 Task: Check the sale-to-list ratio of family room in the last 1 year.
Action: Mouse moved to (830, 180)
Screenshot: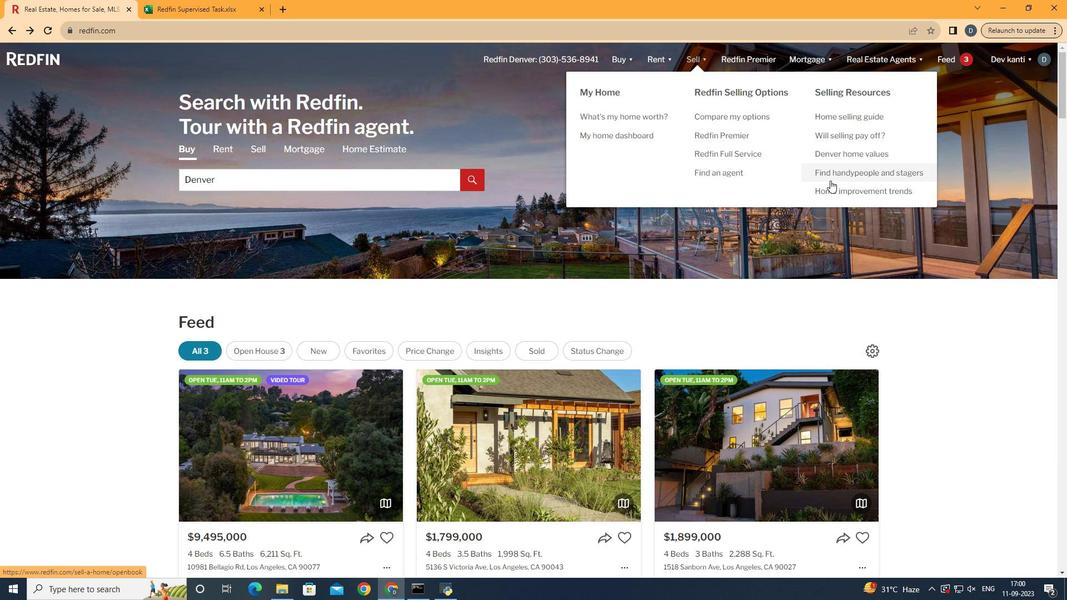 
Action: Mouse pressed left at (830, 180)
Screenshot: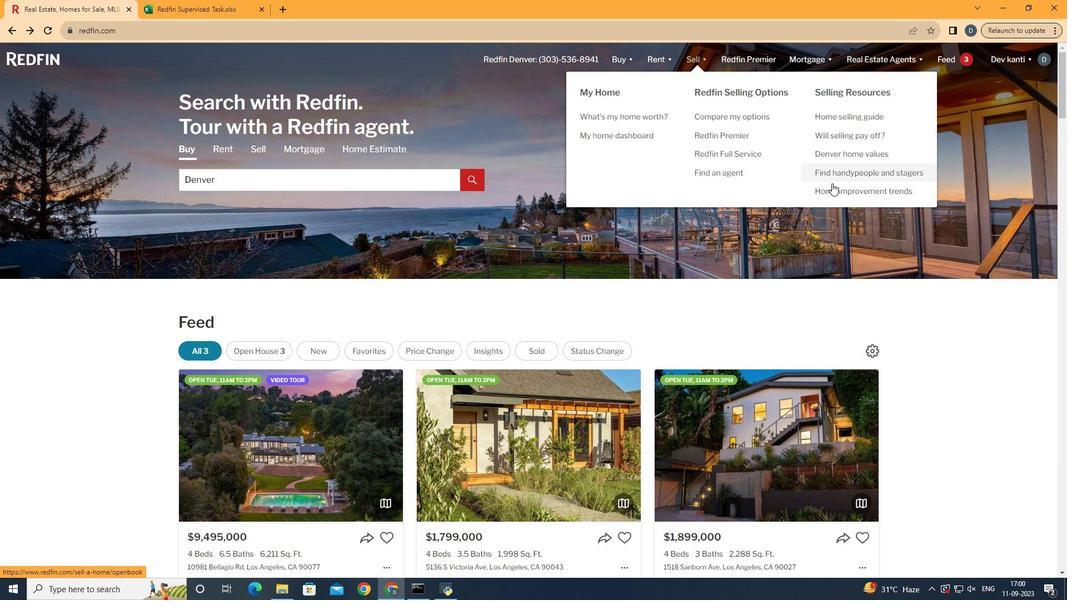 
Action: Mouse moved to (832, 186)
Screenshot: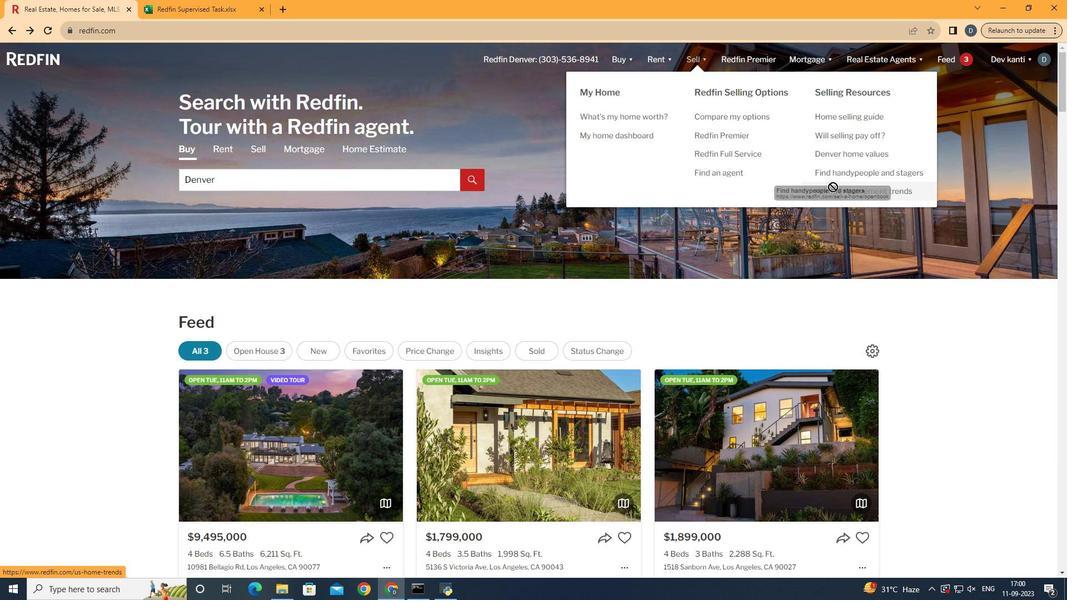 
Action: Mouse pressed left at (832, 186)
Screenshot: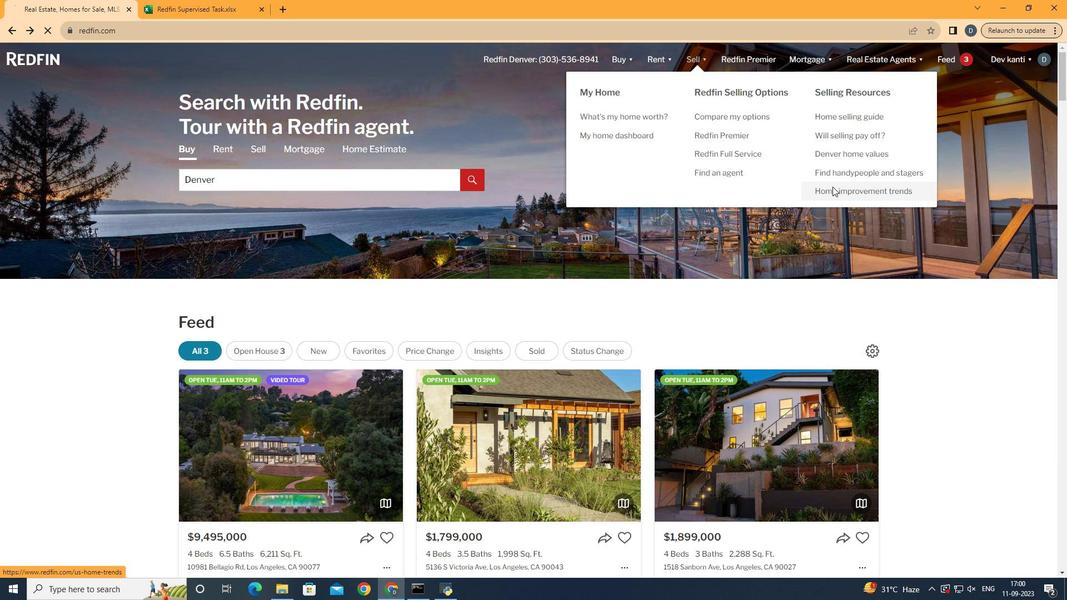 
Action: Mouse moved to (273, 210)
Screenshot: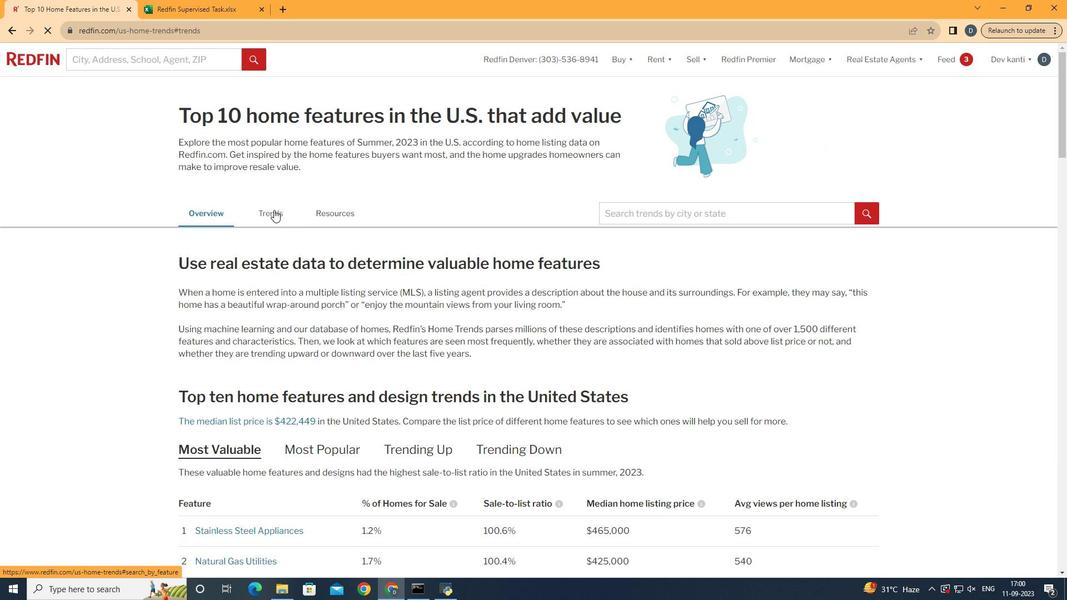 
Action: Mouse pressed left at (273, 210)
Screenshot: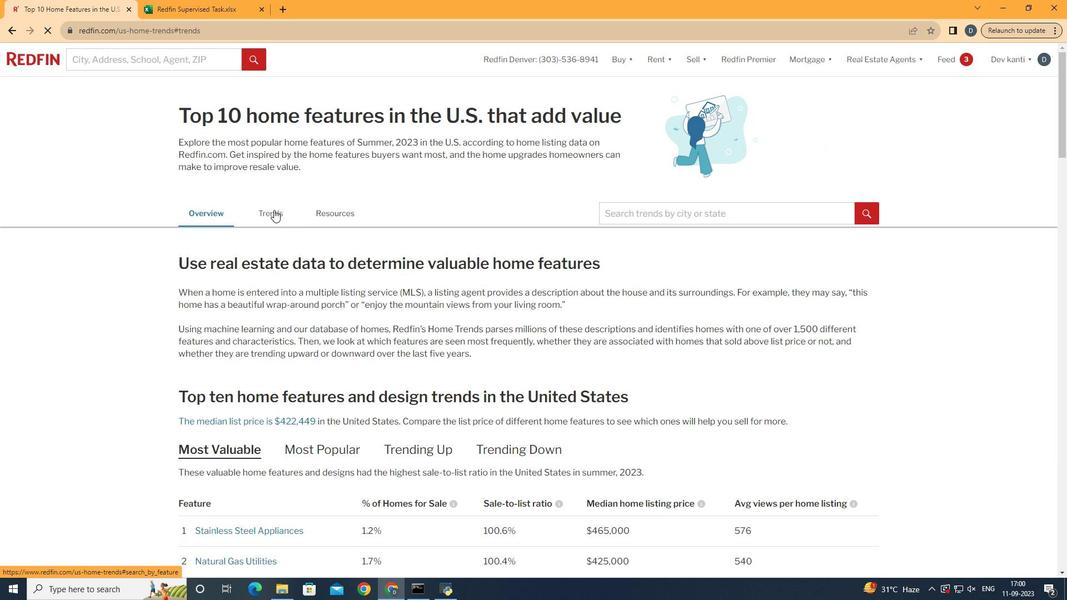 
Action: Mouse moved to (382, 298)
Screenshot: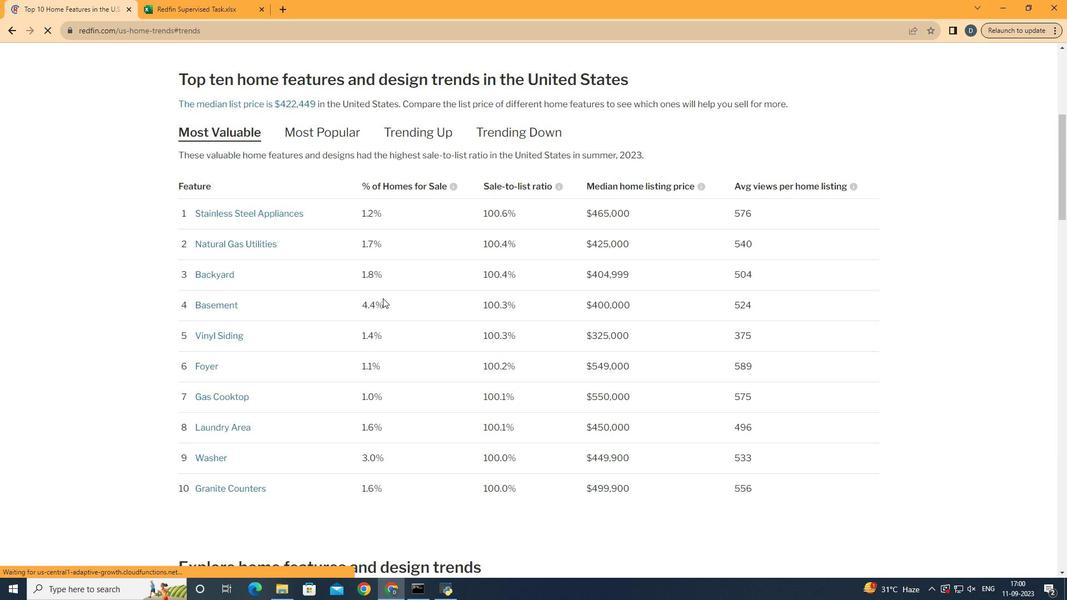 
Action: Mouse scrolled (382, 297) with delta (0, 0)
Screenshot: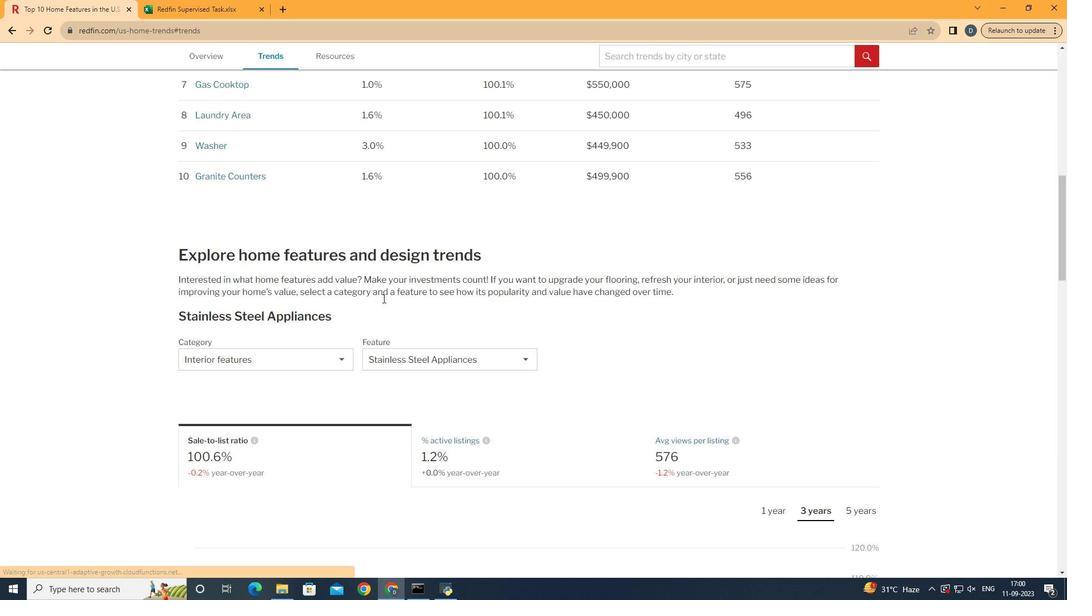 
Action: Mouse scrolled (382, 297) with delta (0, 0)
Screenshot: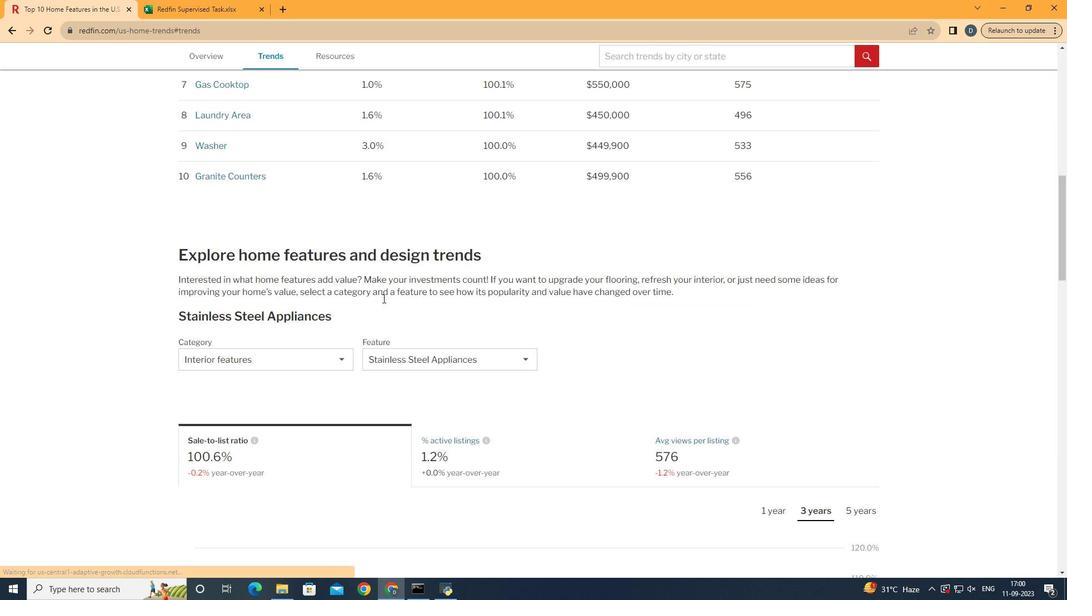 
Action: Mouse scrolled (382, 297) with delta (0, 0)
Screenshot: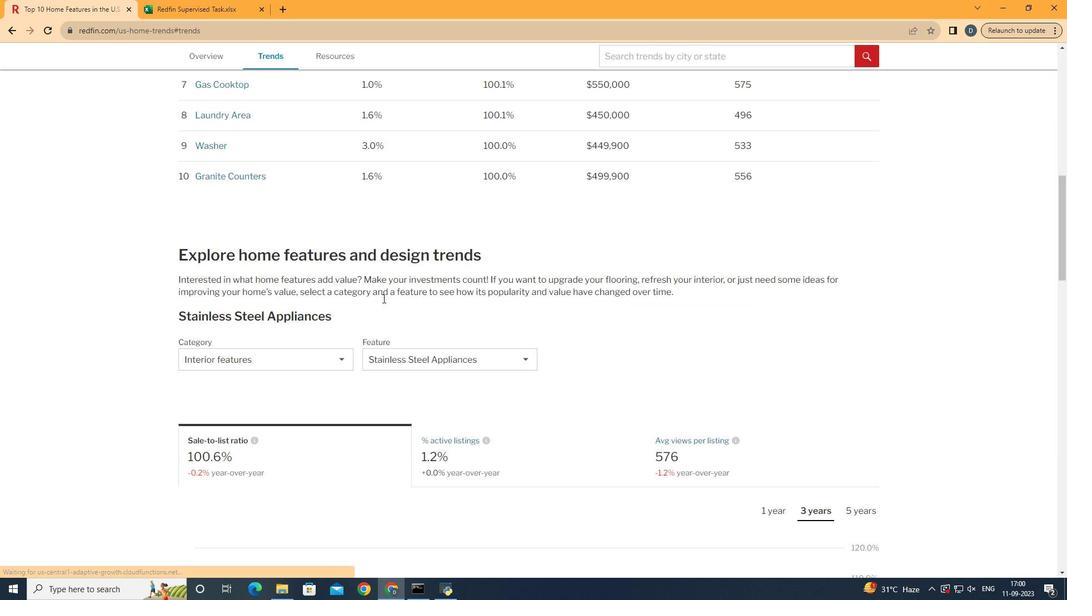
Action: Mouse scrolled (382, 297) with delta (0, 0)
Screenshot: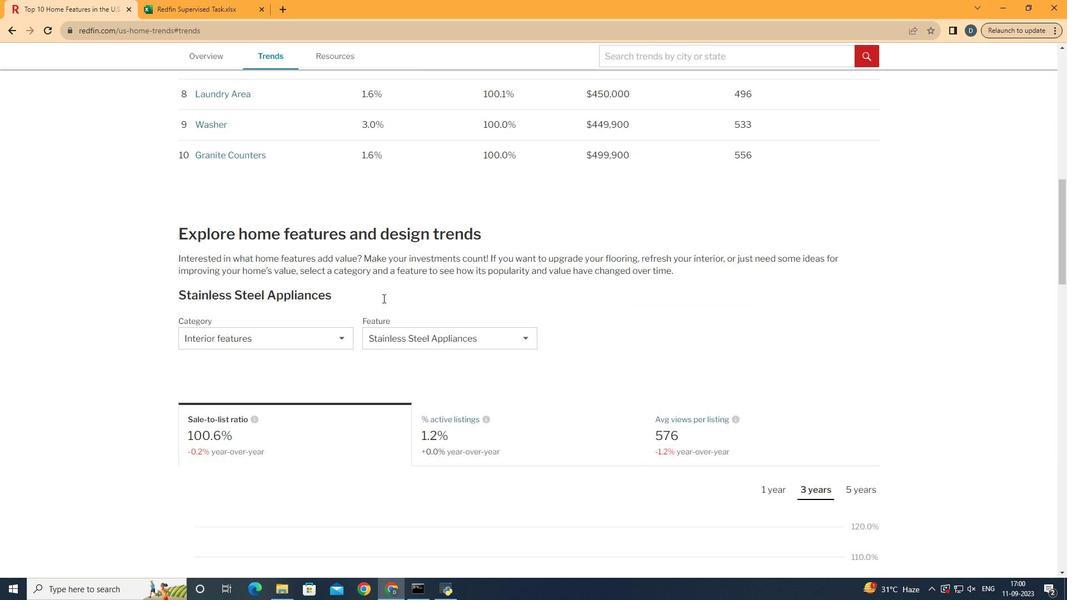 
Action: Mouse scrolled (382, 297) with delta (0, 0)
Screenshot: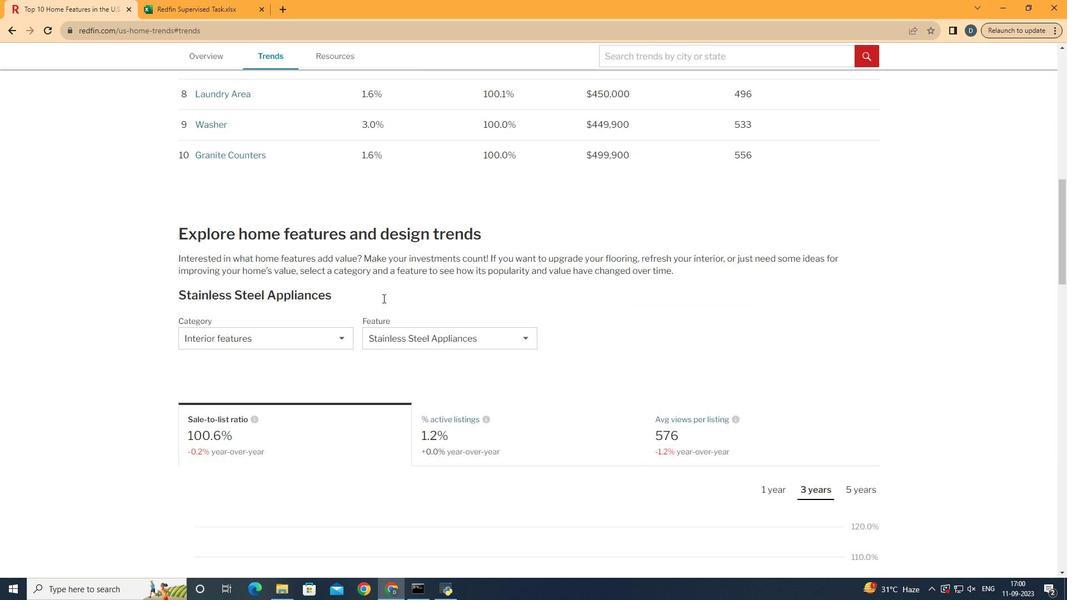 
Action: Mouse scrolled (382, 297) with delta (0, 0)
Screenshot: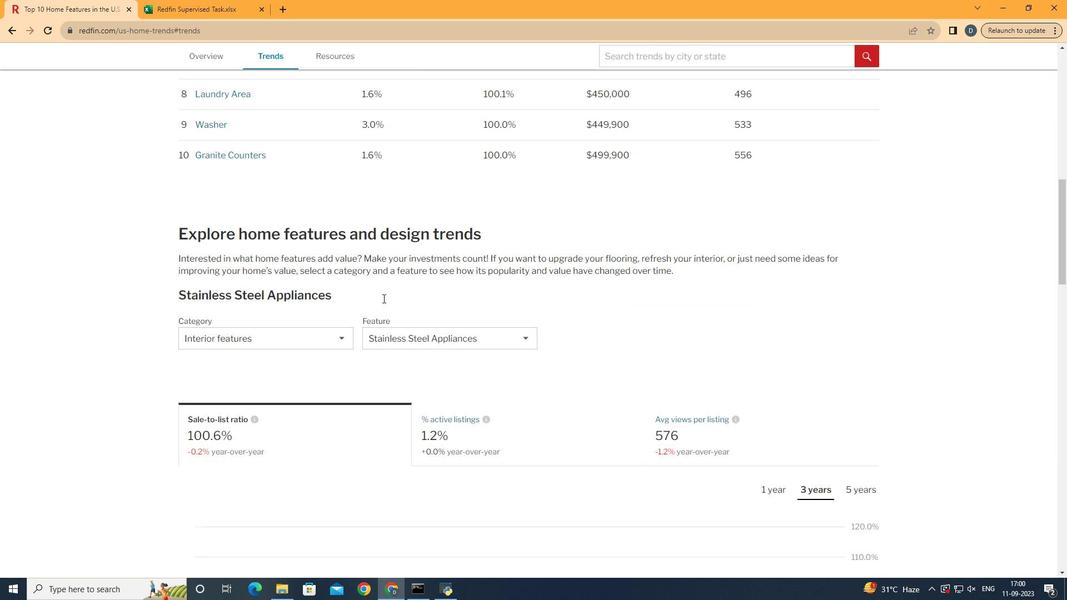 
Action: Mouse scrolled (382, 297) with delta (0, 0)
Screenshot: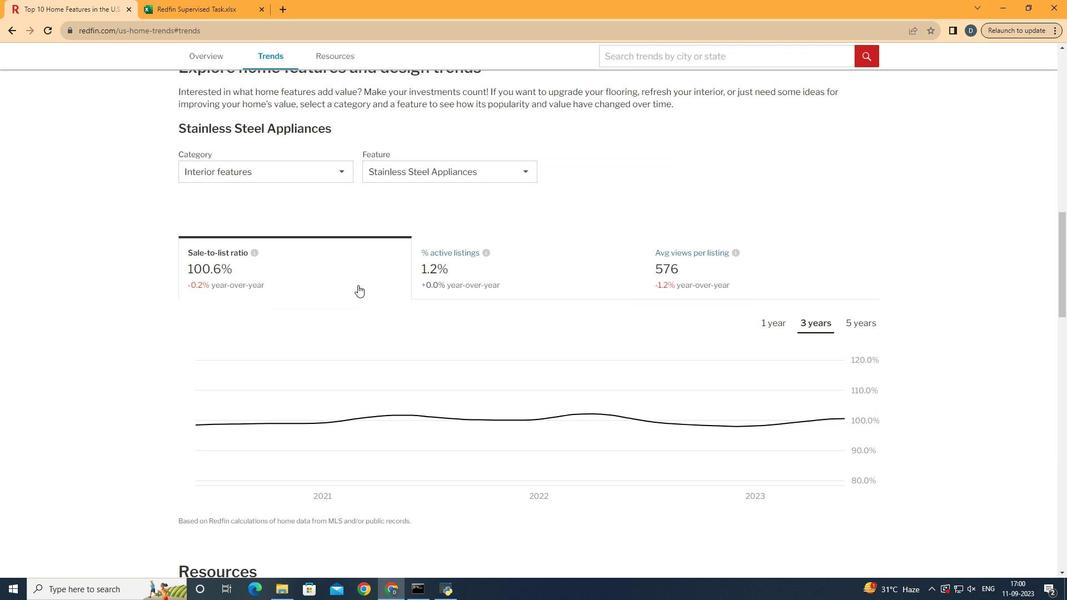 
Action: Mouse scrolled (382, 297) with delta (0, 0)
Screenshot: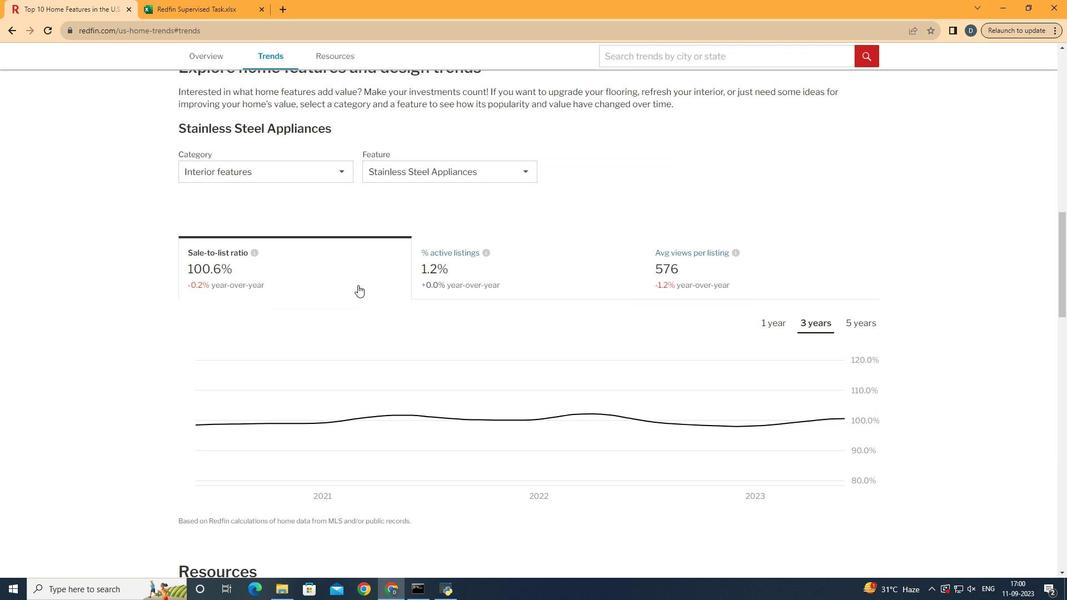 
Action: Mouse scrolled (382, 297) with delta (0, 0)
Screenshot: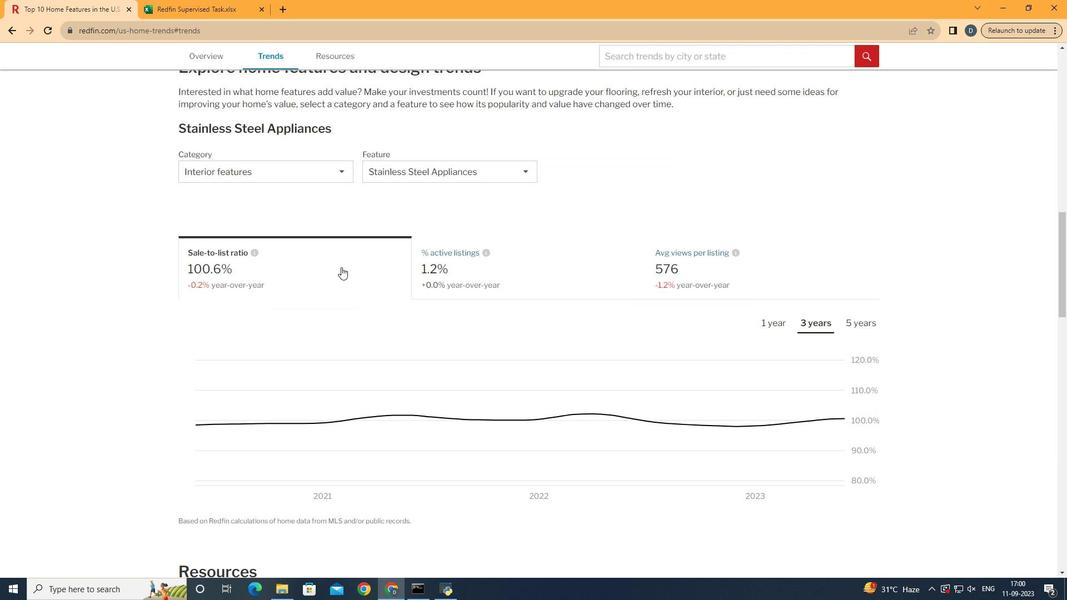 
Action: Mouse moved to (324, 173)
Screenshot: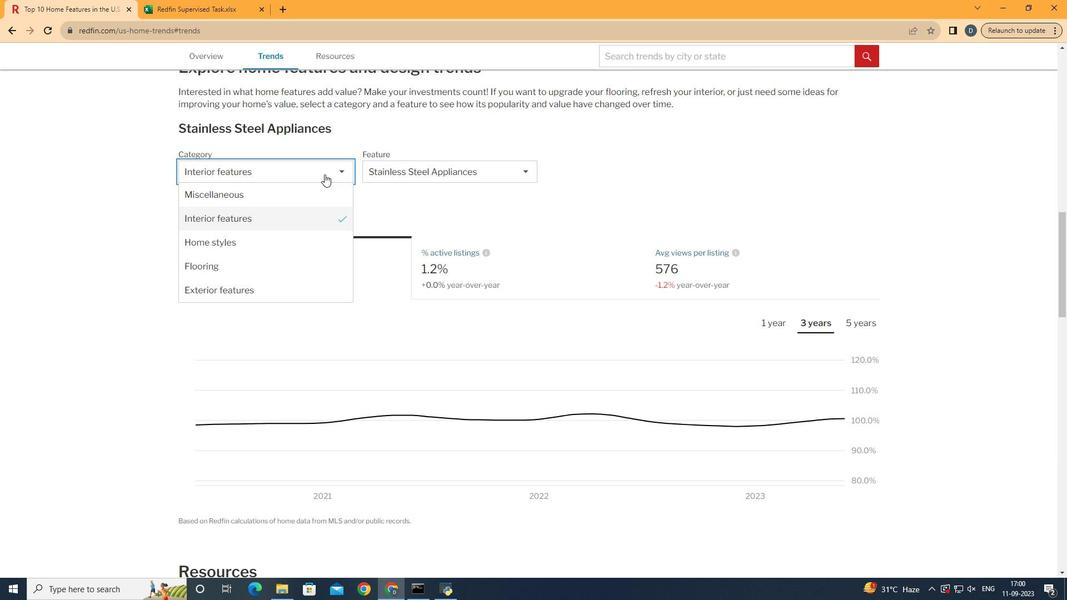 
Action: Mouse pressed left at (324, 173)
Screenshot: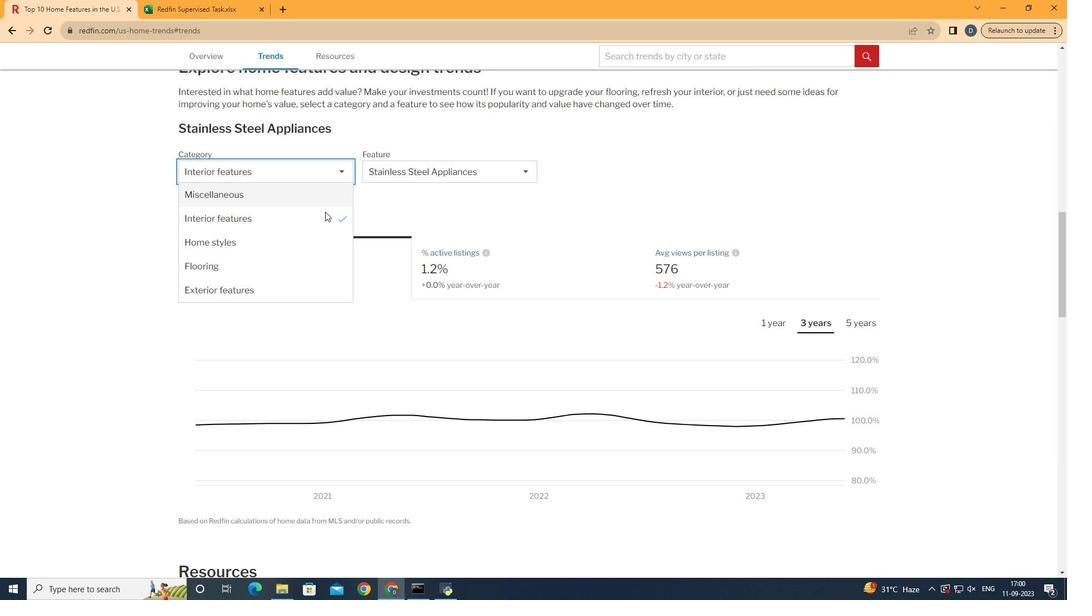 
Action: Mouse moved to (329, 221)
Screenshot: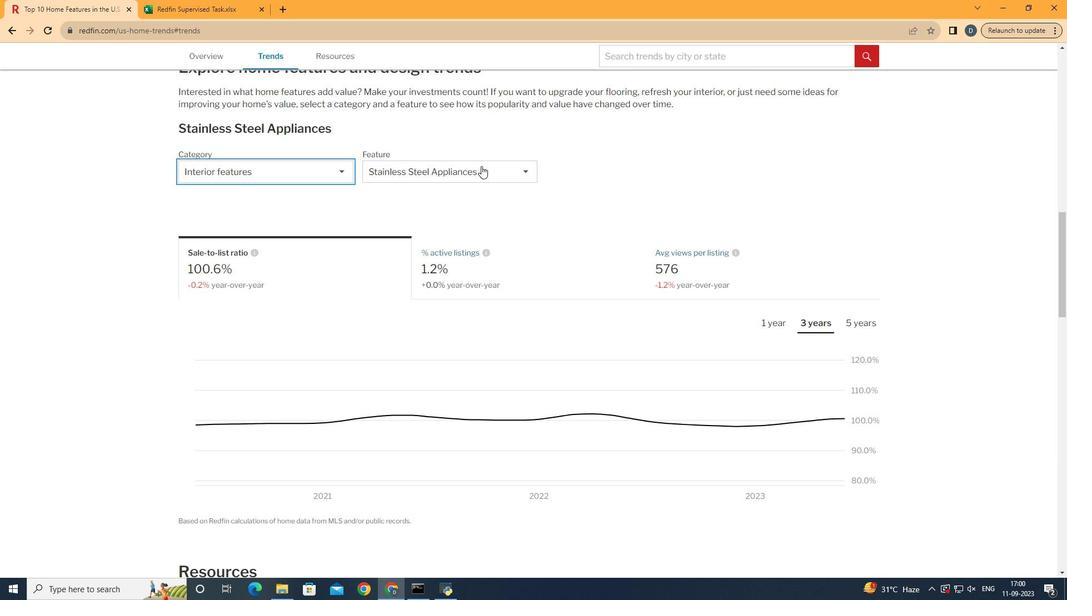 
Action: Mouse pressed left at (329, 221)
Screenshot: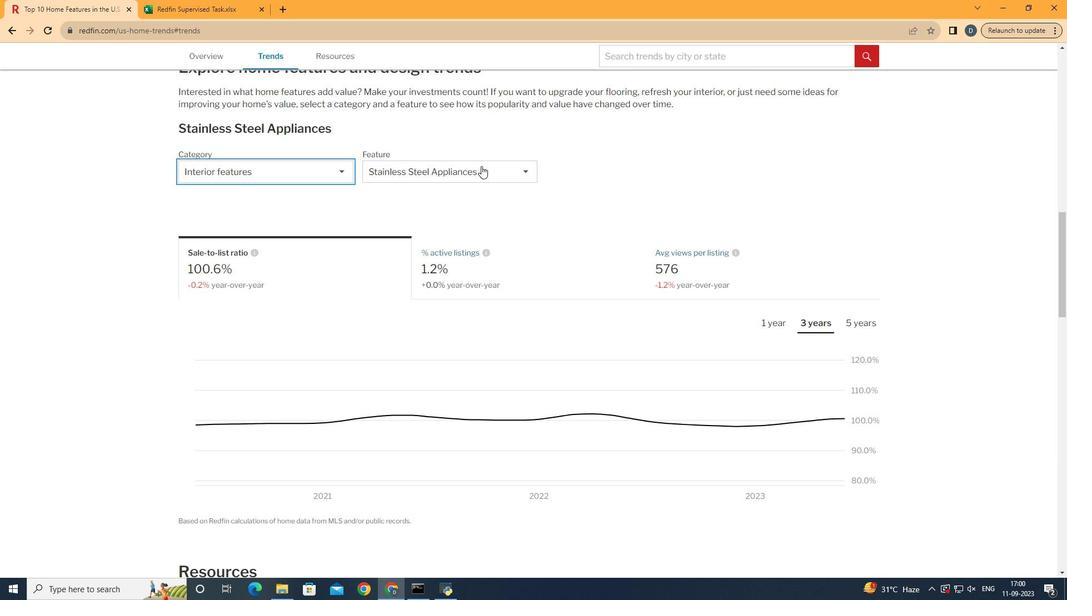 
Action: Mouse moved to (486, 169)
Screenshot: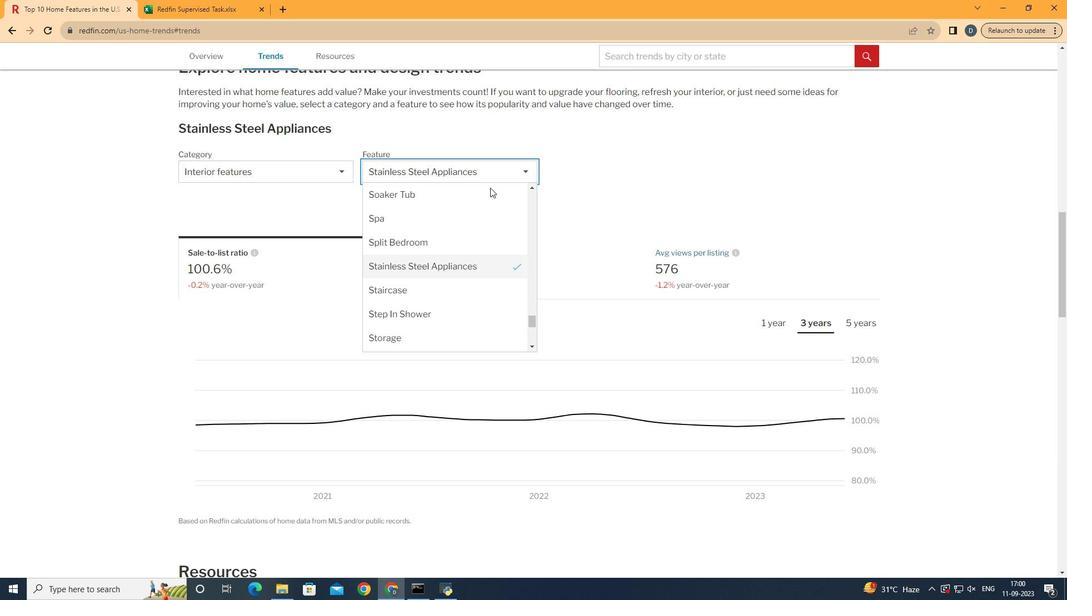
Action: Mouse pressed left at (486, 169)
Screenshot: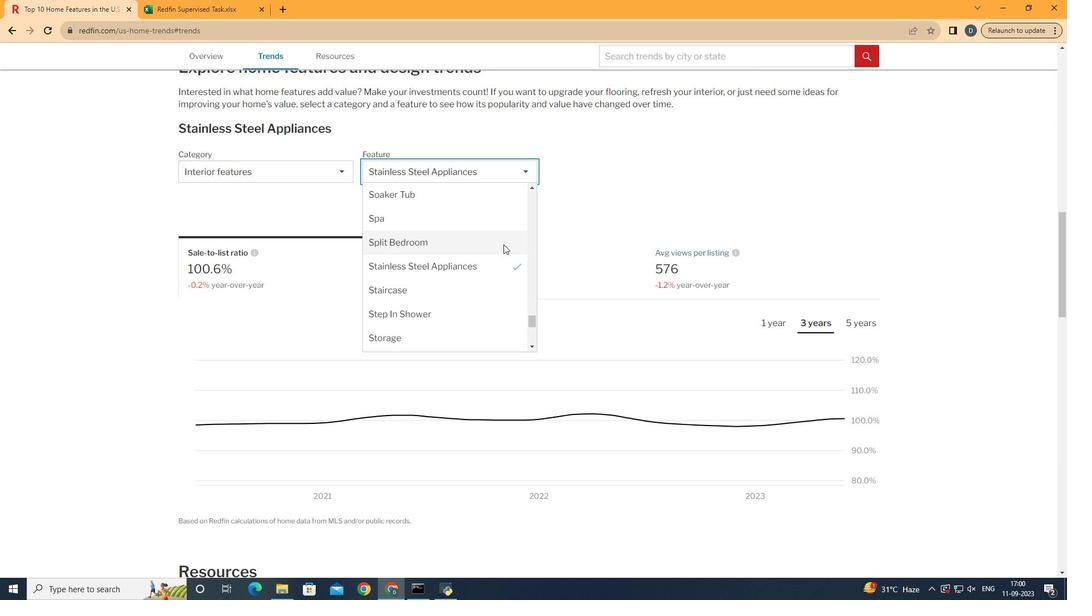 
Action: Mouse moved to (505, 246)
Screenshot: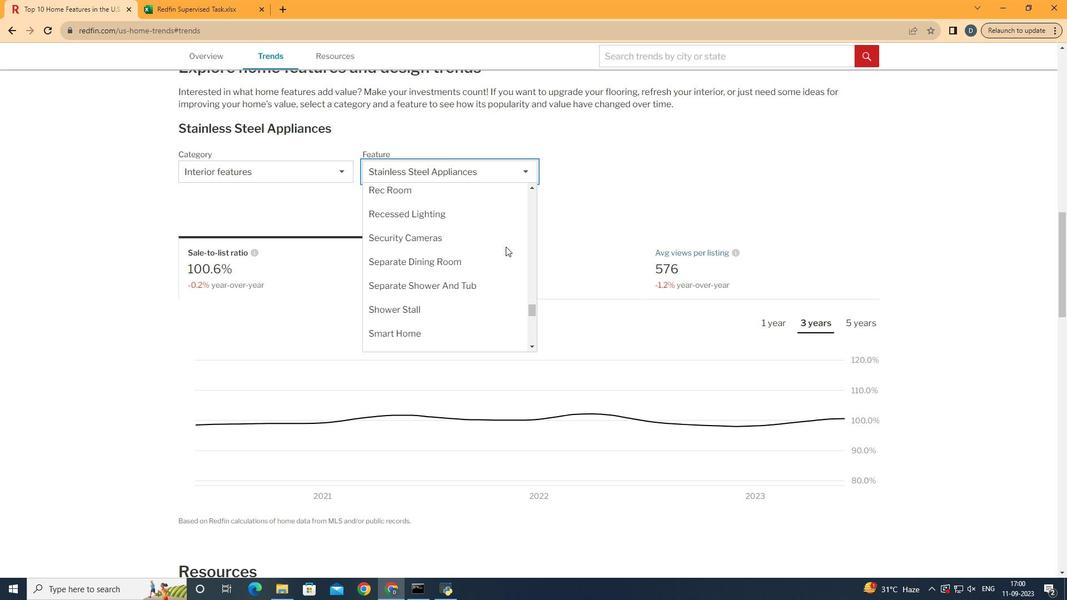 
Action: Mouse scrolled (505, 247) with delta (0, 0)
Screenshot: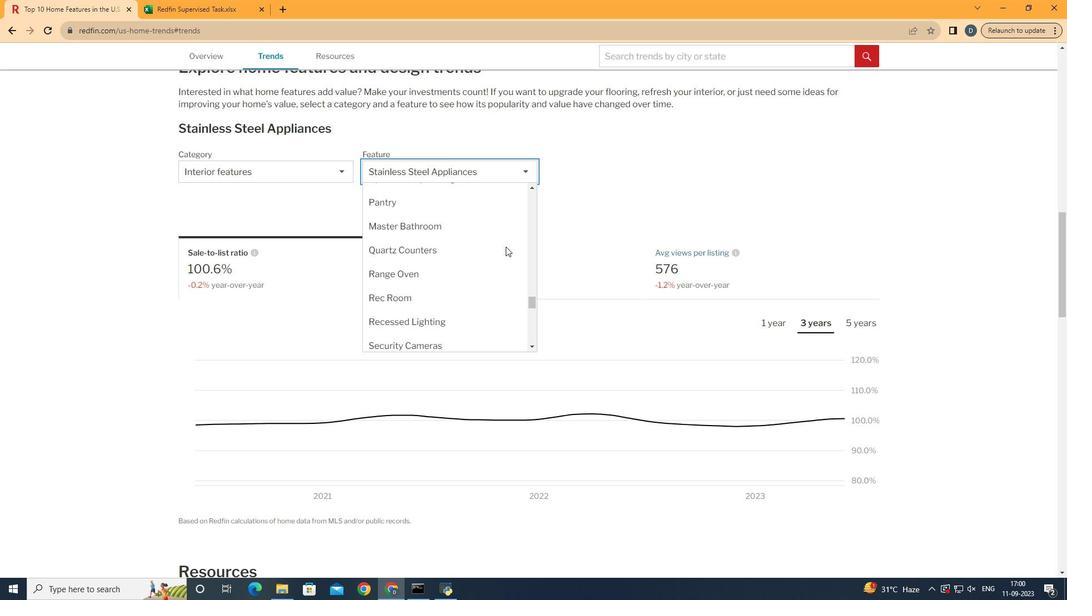 
Action: Mouse scrolled (505, 247) with delta (0, 0)
Screenshot: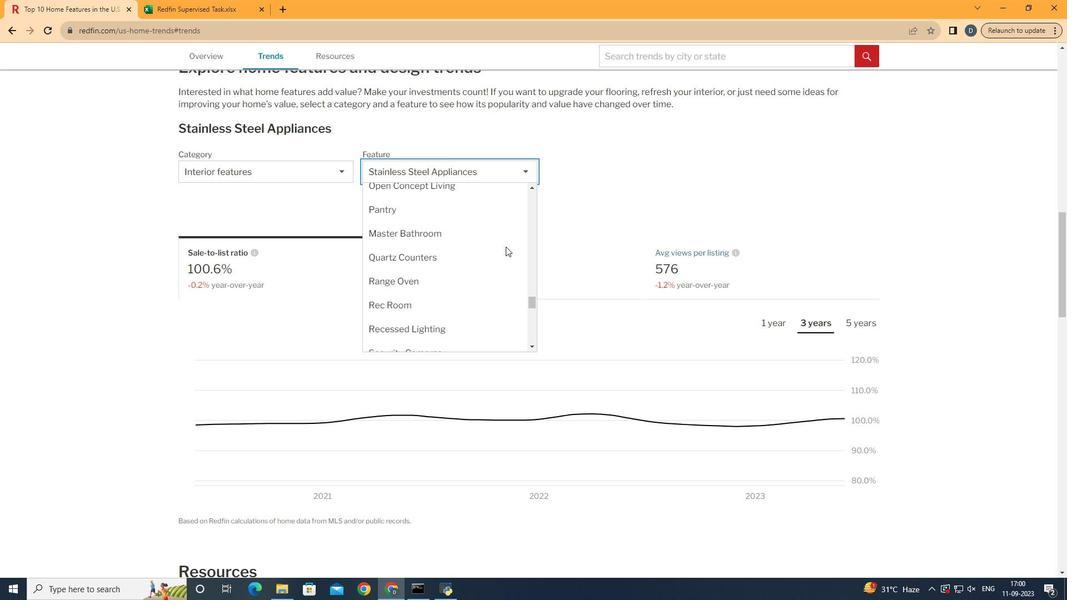 
Action: Mouse scrolled (505, 247) with delta (0, 0)
Screenshot: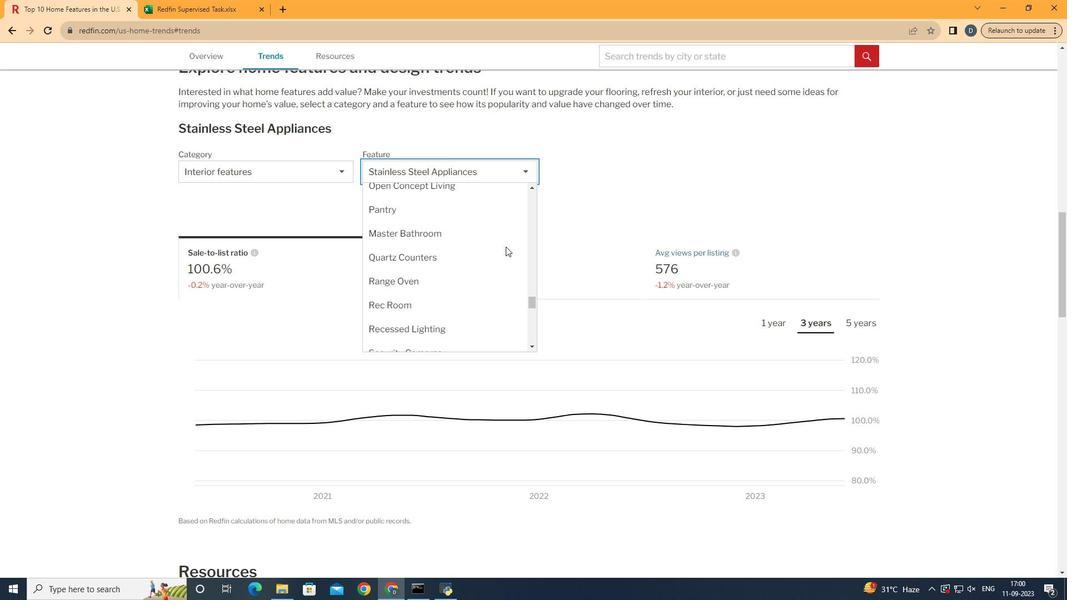 
Action: Mouse scrolled (505, 247) with delta (0, 0)
Screenshot: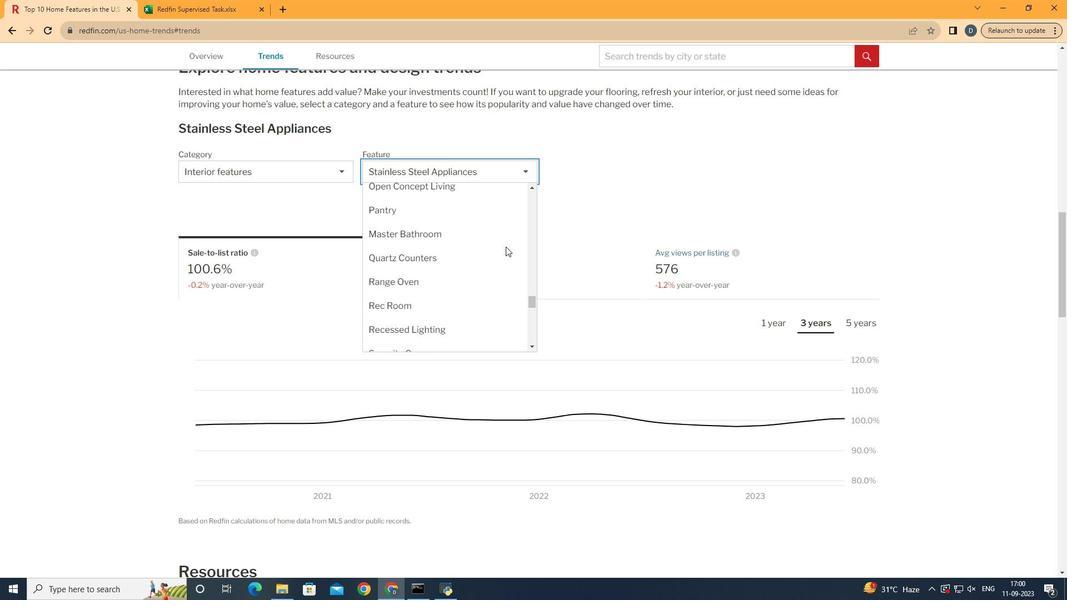 
Action: Mouse scrolled (505, 247) with delta (0, 0)
Screenshot: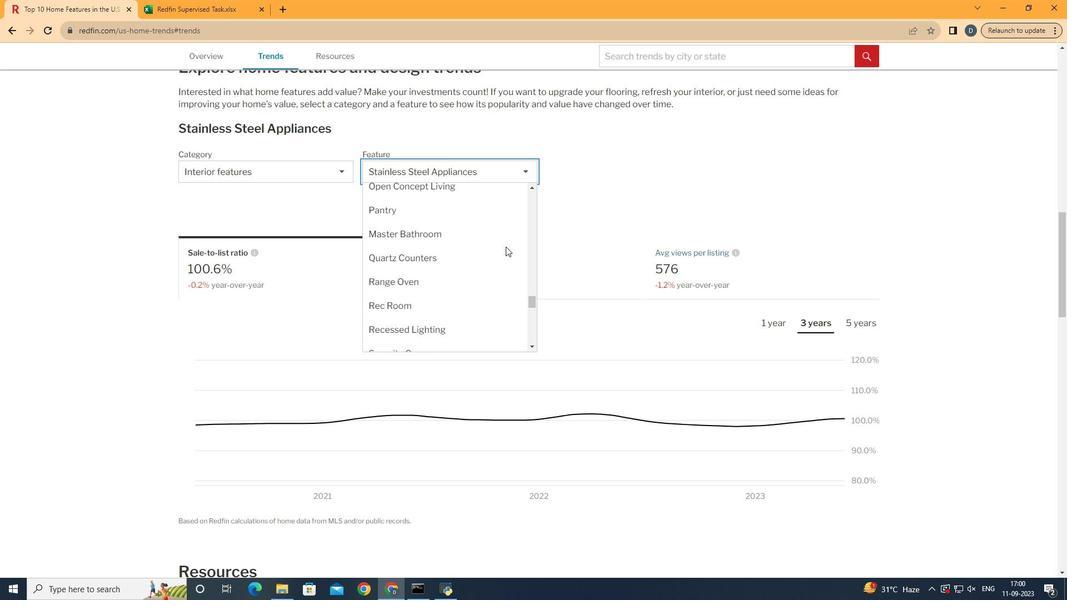 
Action: Mouse scrolled (505, 247) with delta (0, 0)
Screenshot: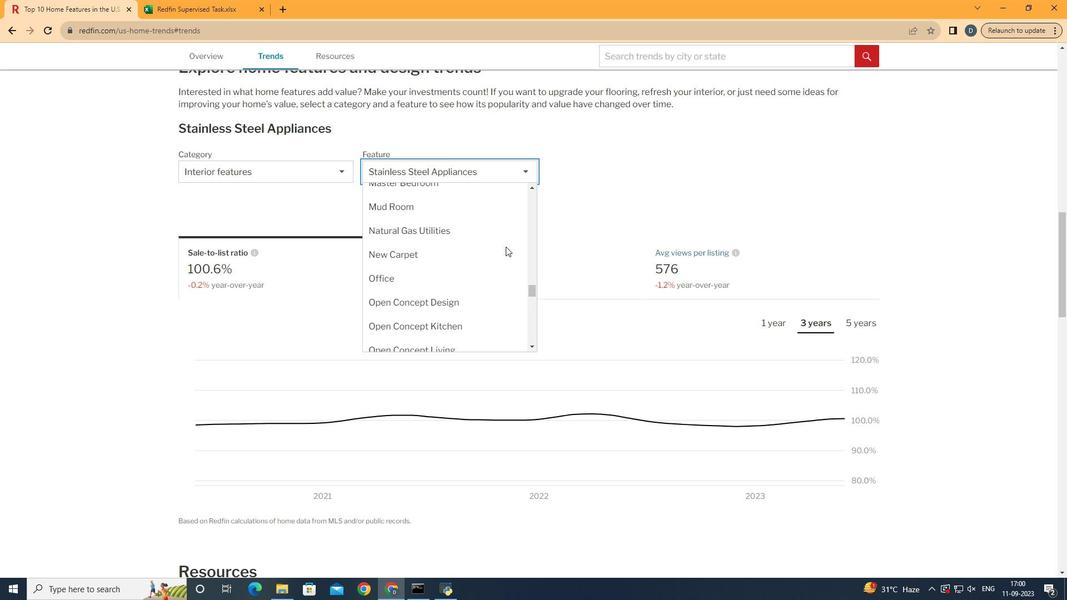 
Action: Mouse scrolled (505, 247) with delta (0, 0)
Screenshot: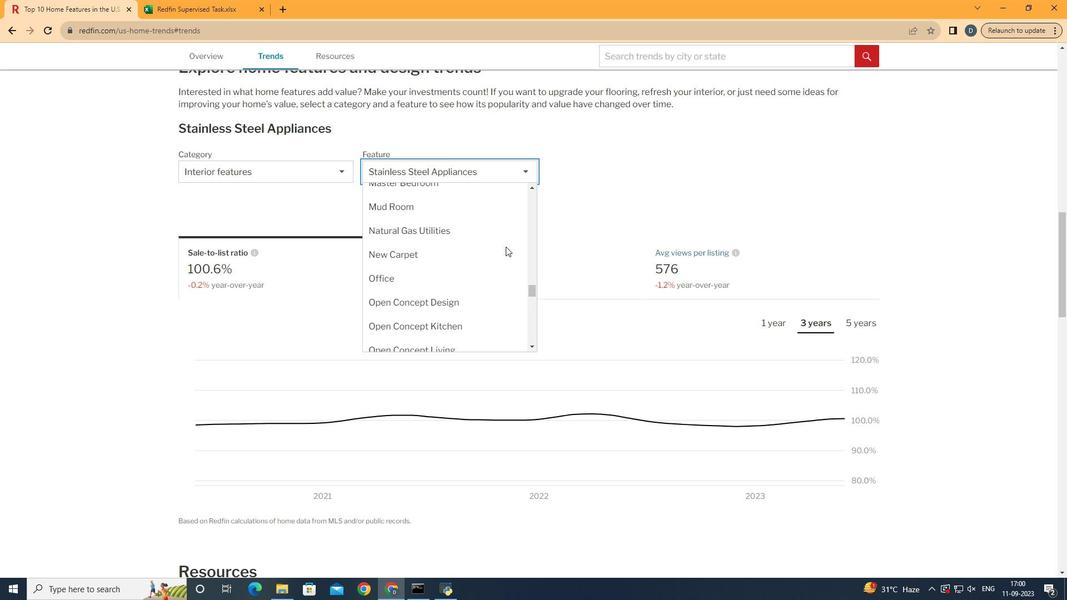 
Action: Mouse scrolled (505, 247) with delta (0, 0)
Screenshot: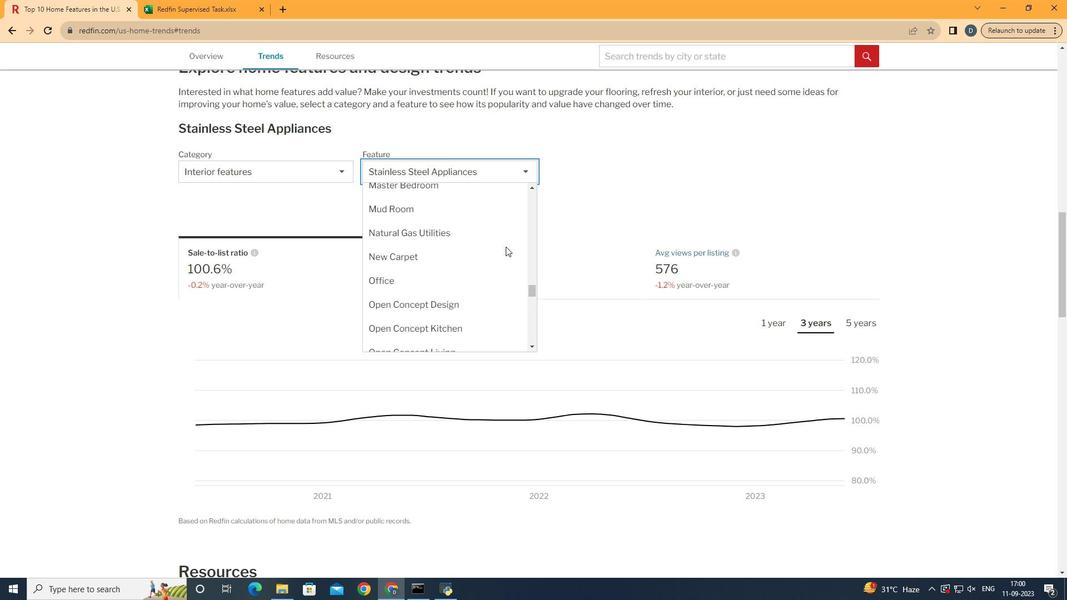 
Action: Mouse scrolled (505, 247) with delta (0, 0)
Screenshot: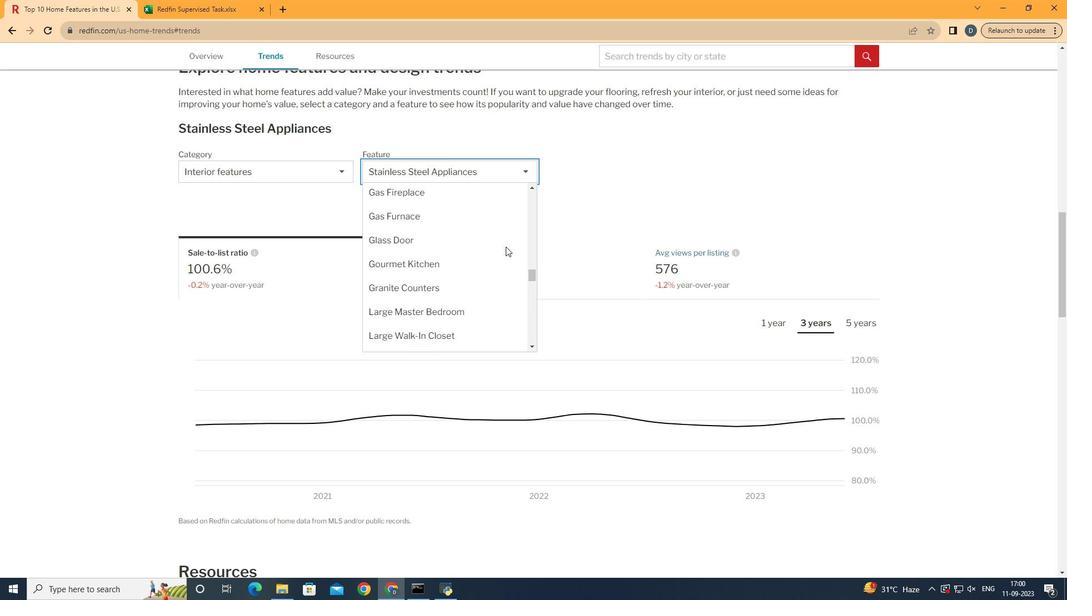 
Action: Mouse scrolled (505, 247) with delta (0, 0)
Screenshot: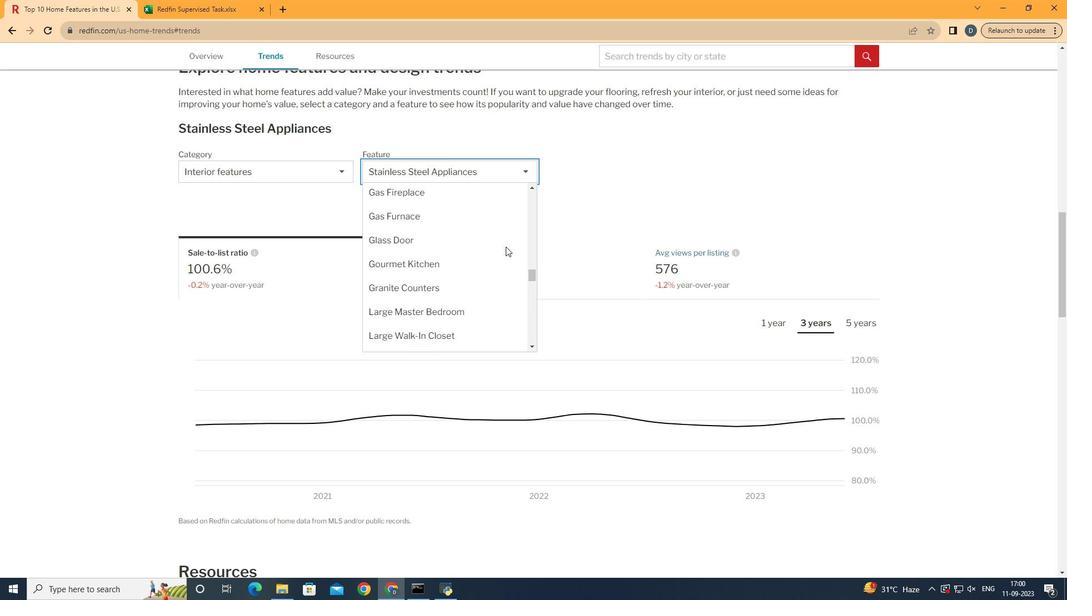 
Action: Mouse scrolled (505, 247) with delta (0, 0)
Screenshot: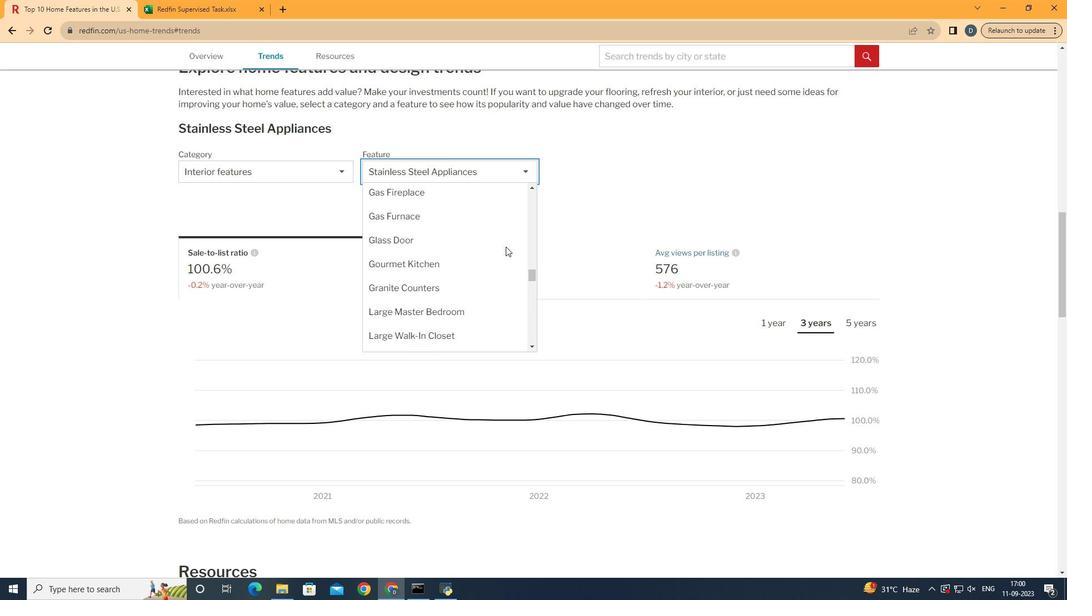 
Action: Mouse scrolled (505, 247) with delta (0, 0)
Screenshot: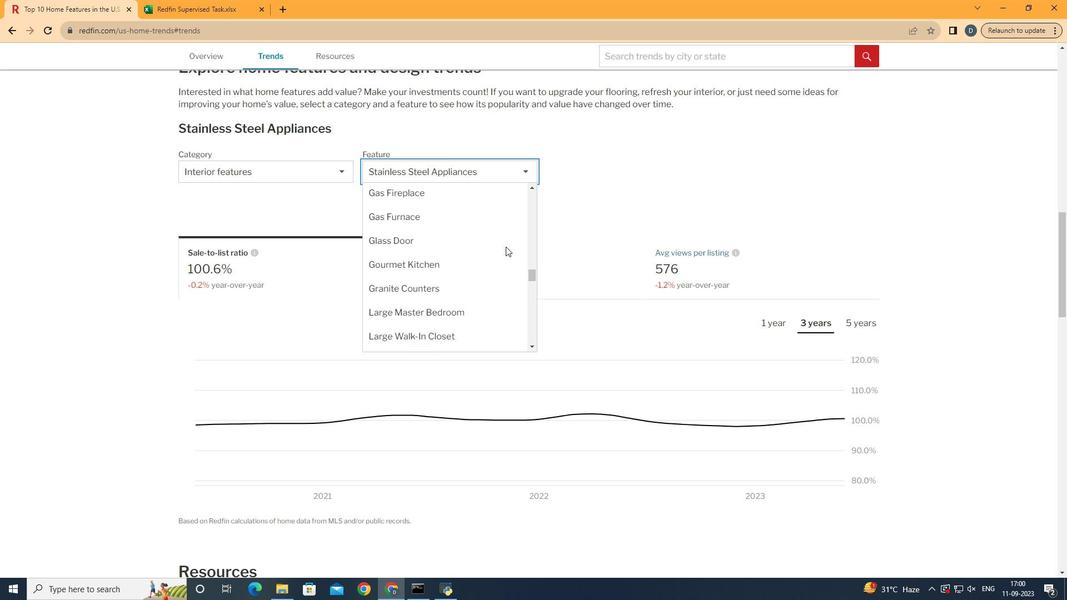 
Action: Mouse scrolled (505, 247) with delta (0, 0)
Screenshot: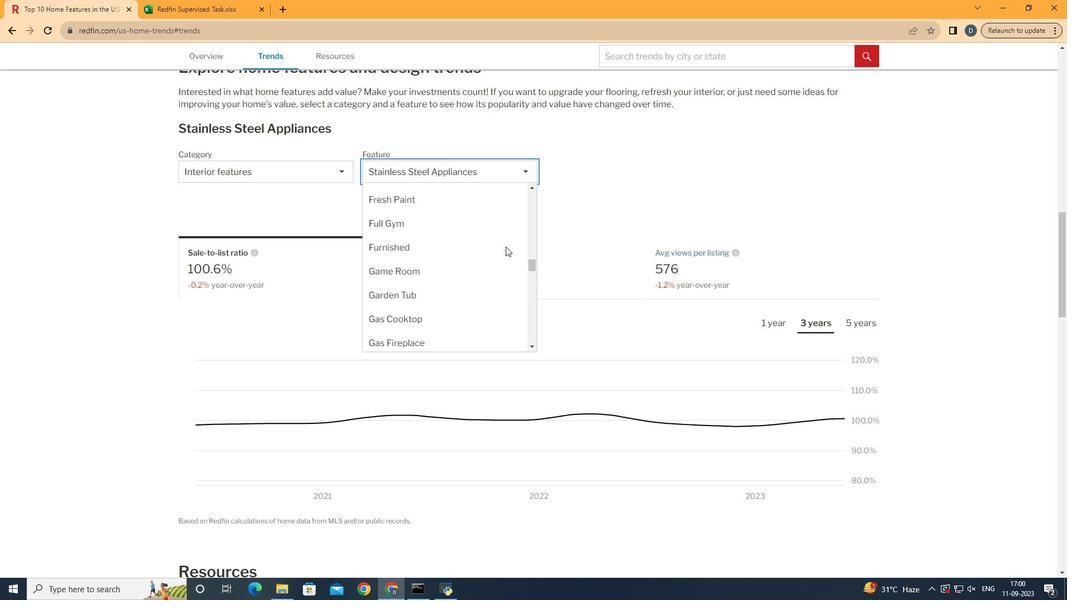 
Action: Mouse scrolled (505, 247) with delta (0, 0)
Screenshot: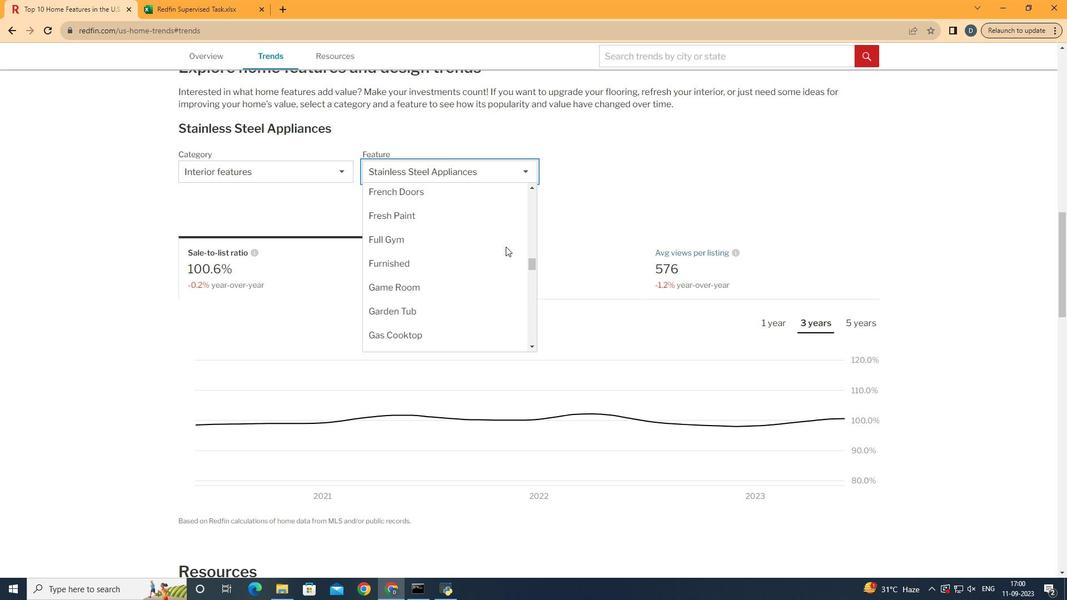 
Action: Mouse scrolled (505, 247) with delta (0, 0)
Screenshot: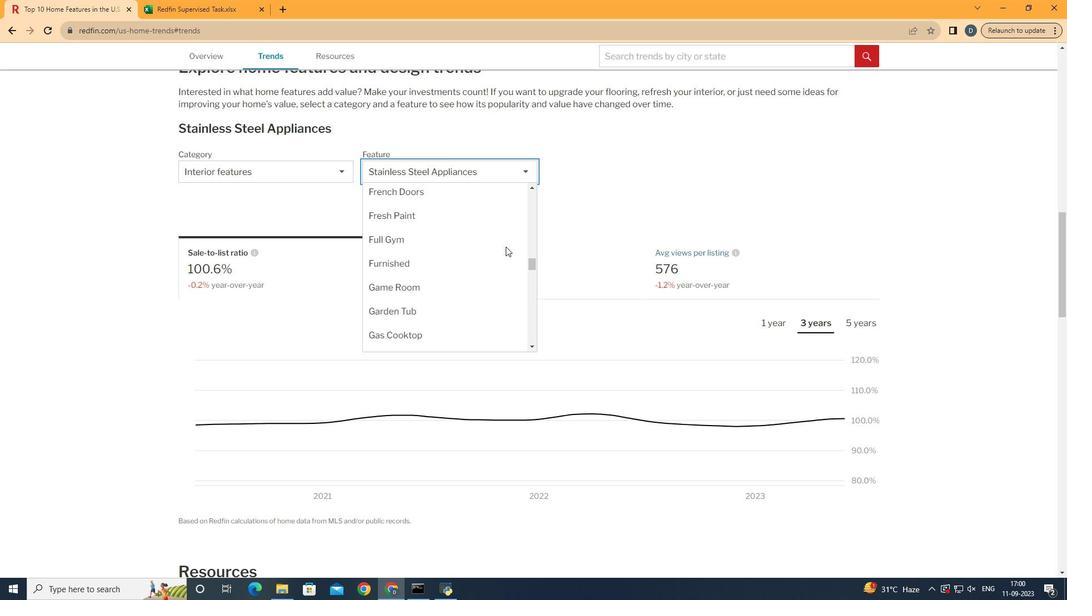 
Action: Mouse scrolled (505, 247) with delta (0, 0)
Screenshot: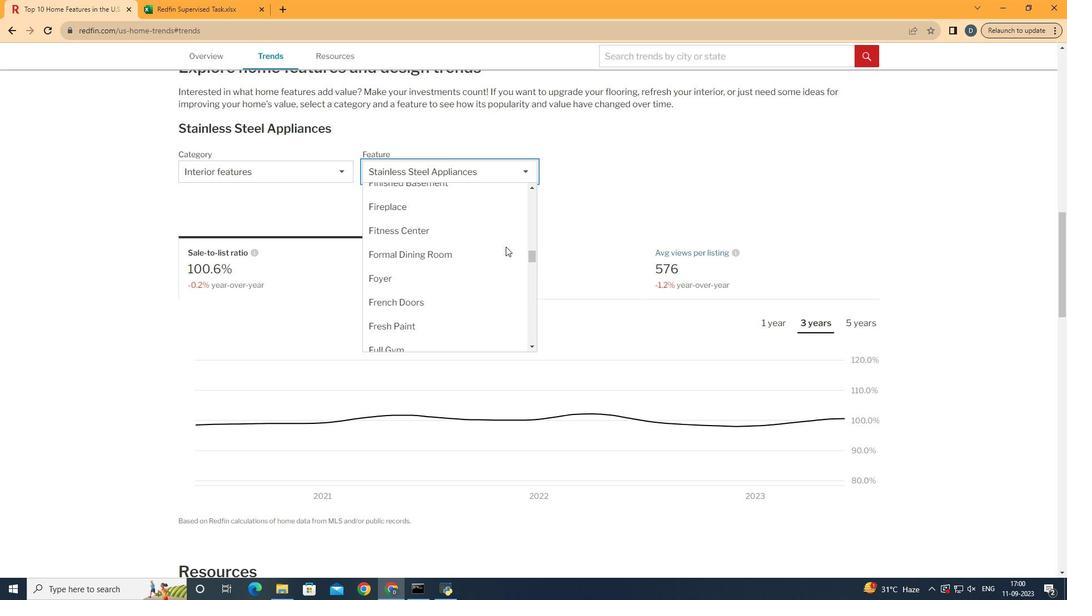 
Action: Mouse scrolled (505, 247) with delta (0, 0)
Screenshot: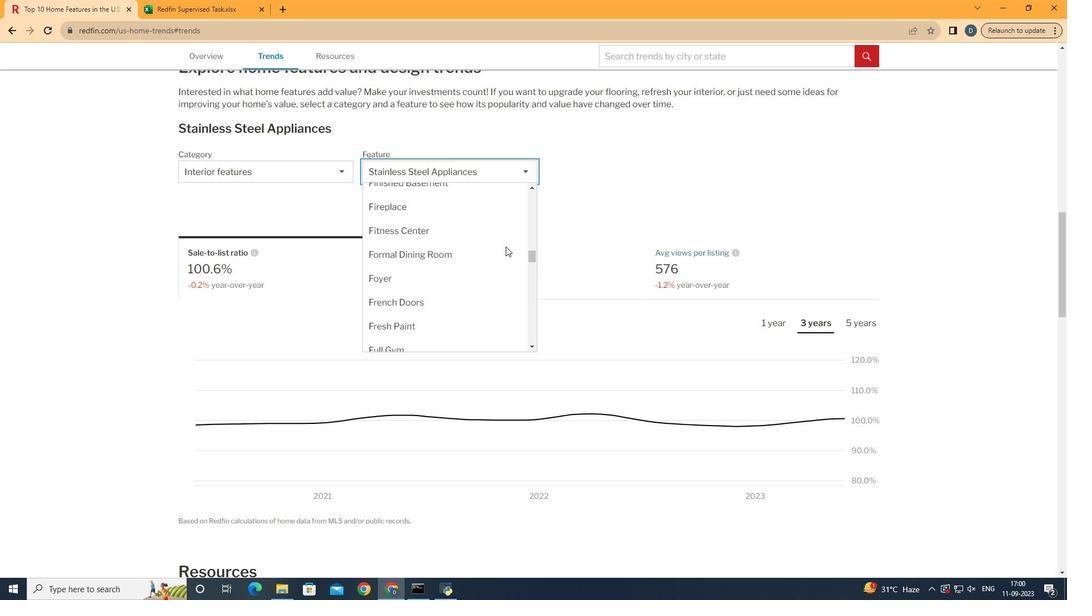 
Action: Mouse moved to (506, 253)
Screenshot: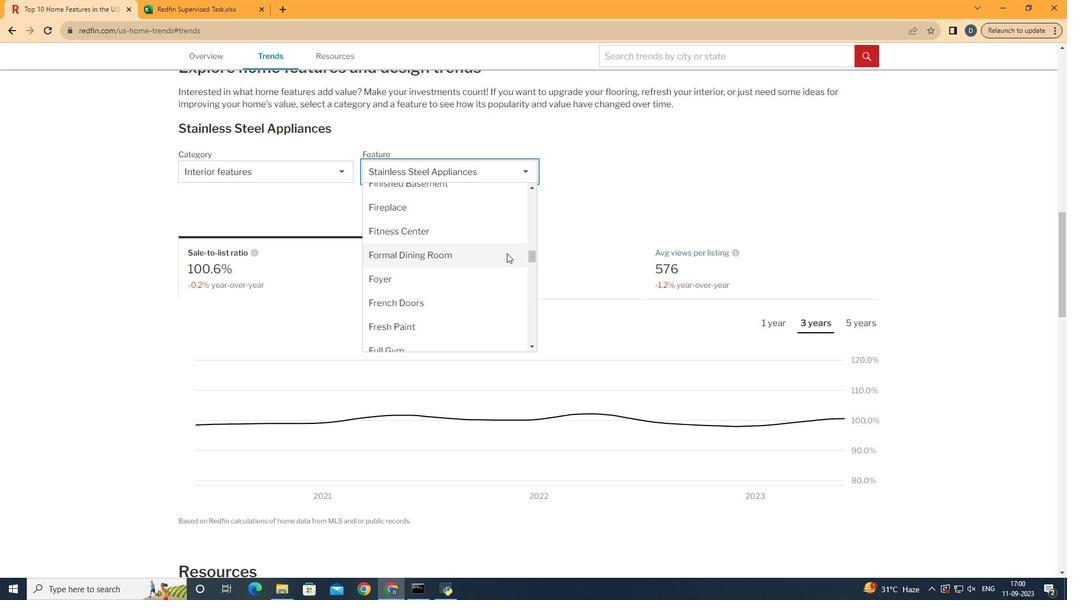 
Action: Mouse scrolled (506, 253) with delta (0, 0)
Screenshot: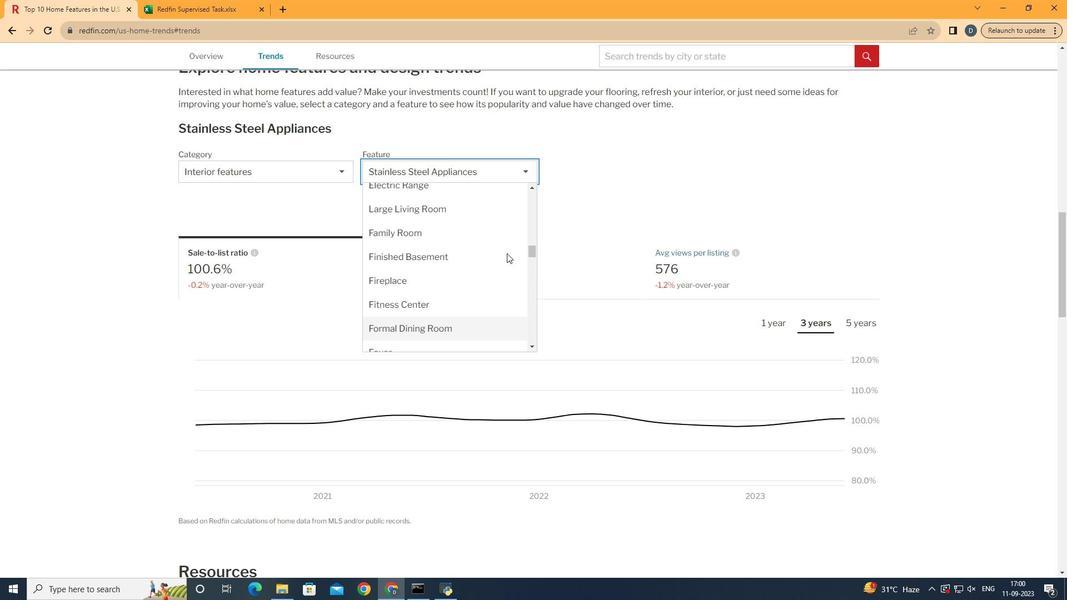 
Action: Mouse scrolled (506, 253) with delta (0, 0)
Screenshot: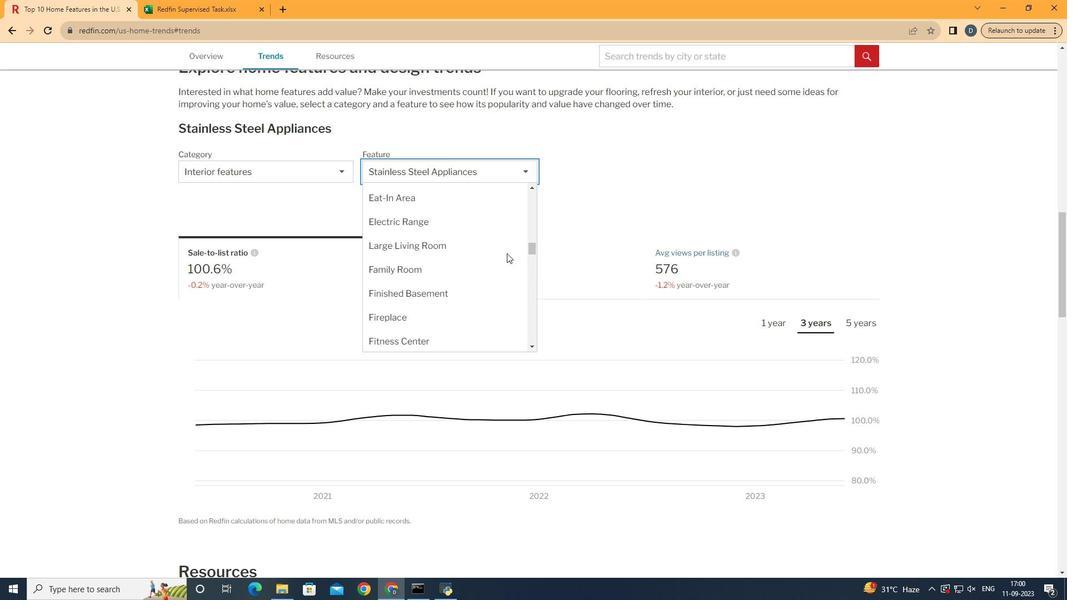 
Action: Mouse moved to (498, 266)
Screenshot: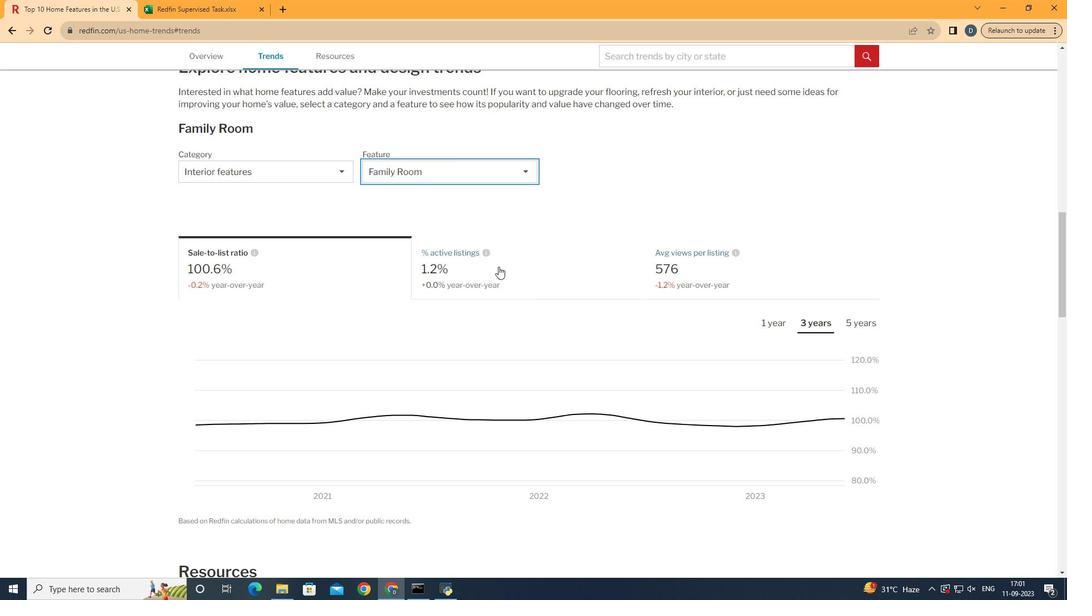 
Action: Mouse pressed left at (498, 266)
Screenshot: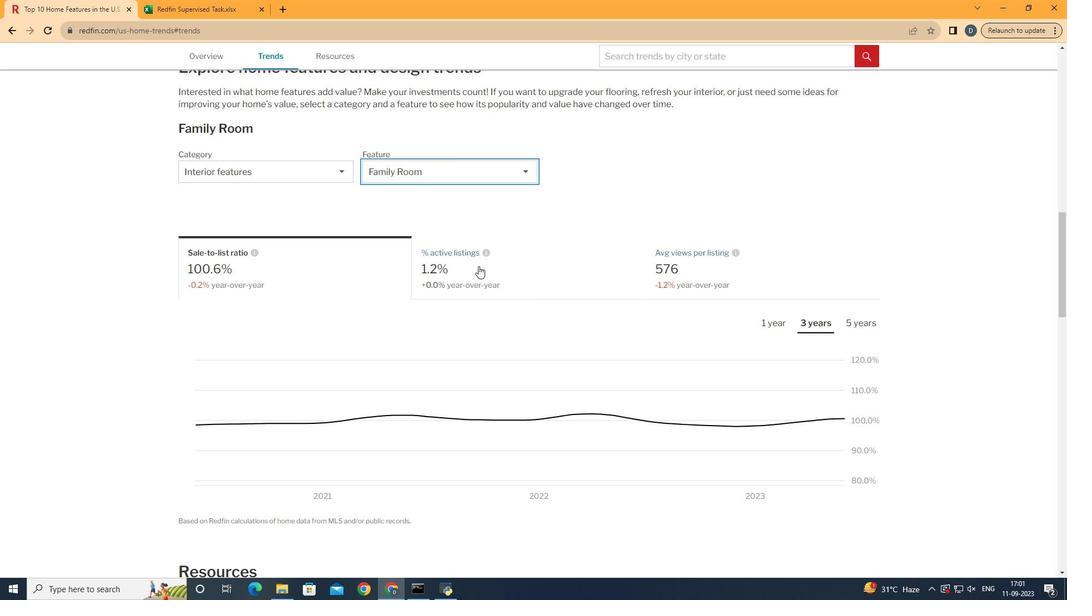 
Action: Mouse moved to (293, 270)
Screenshot: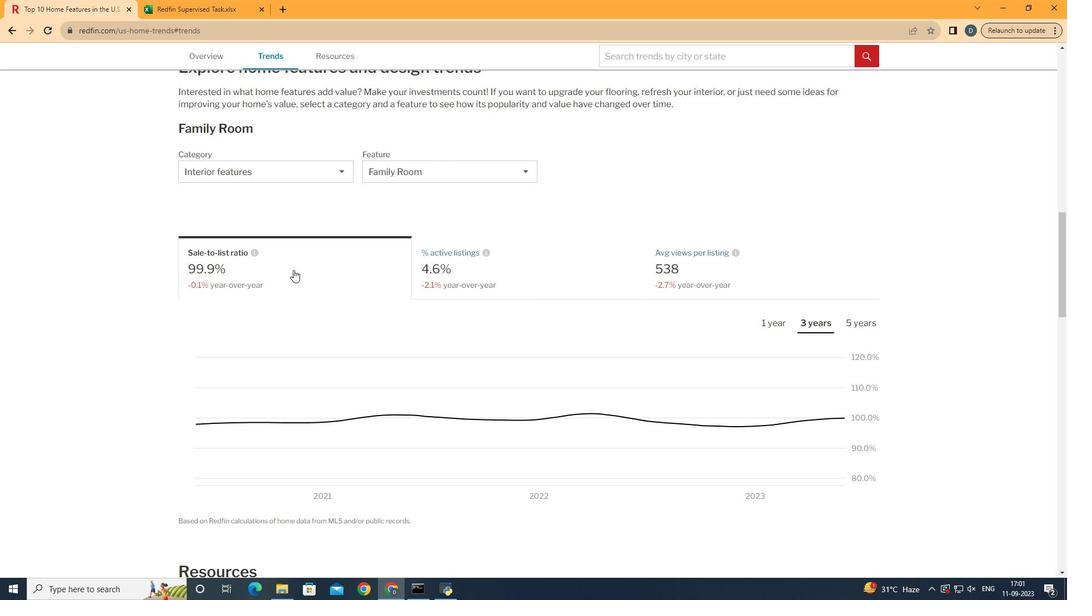 
Action: Mouse pressed left at (293, 270)
Screenshot: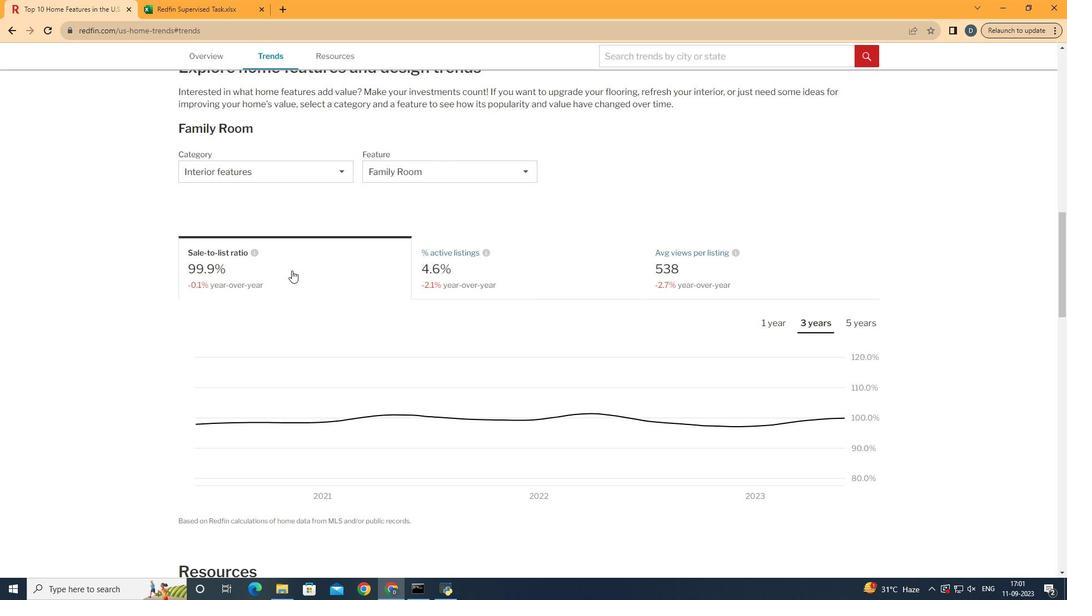 
Action: Mouse moved to (741, 320)
Screenshot: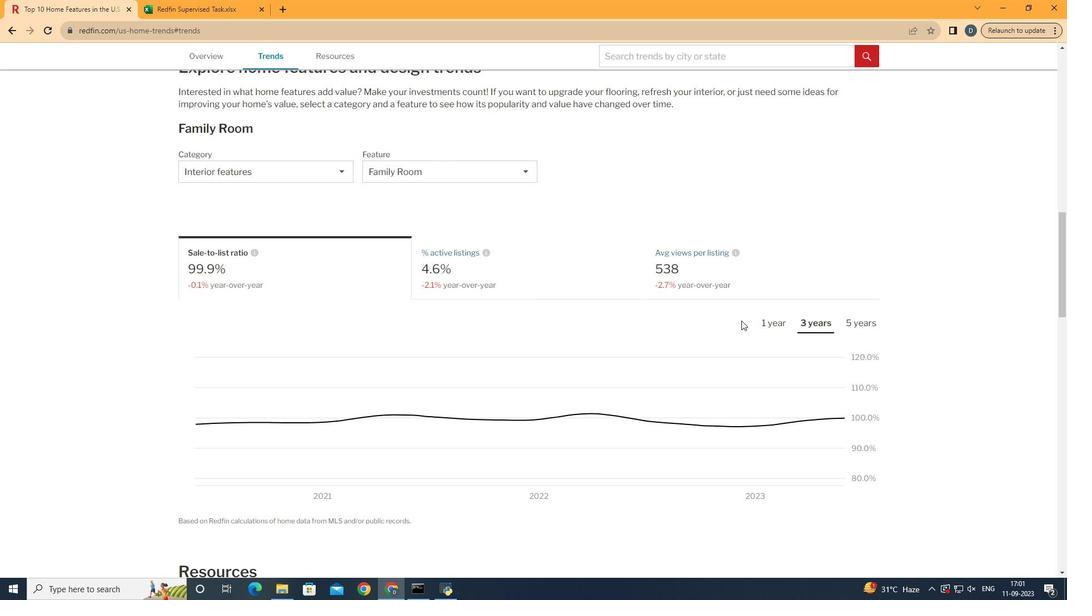
Action: Mouse pressed left at (741, 320)
Screenshot: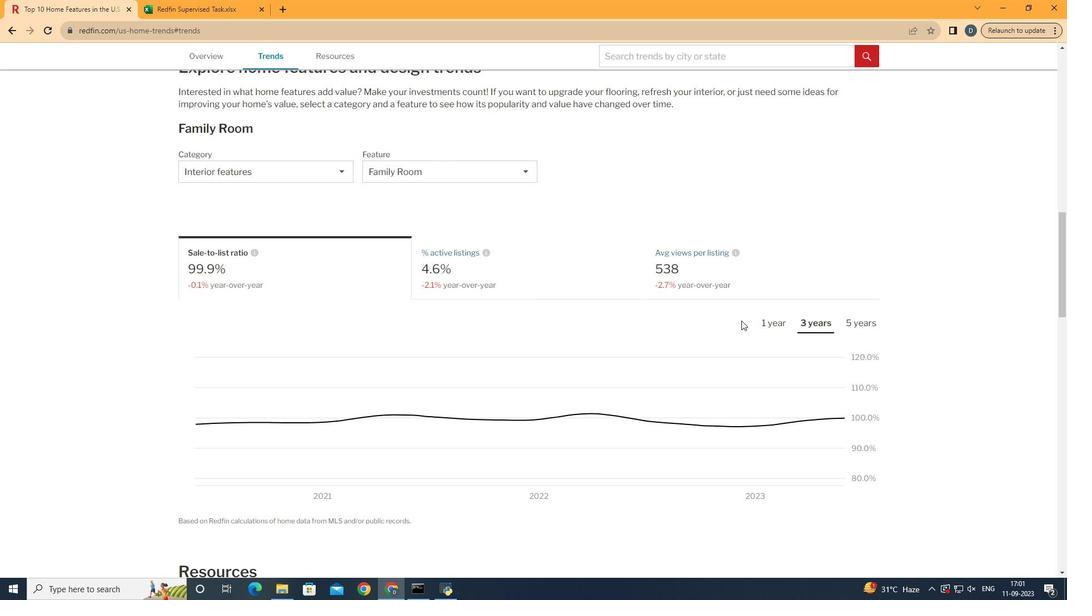 
Action: Mouse moved to (756, 325)
Screenshot: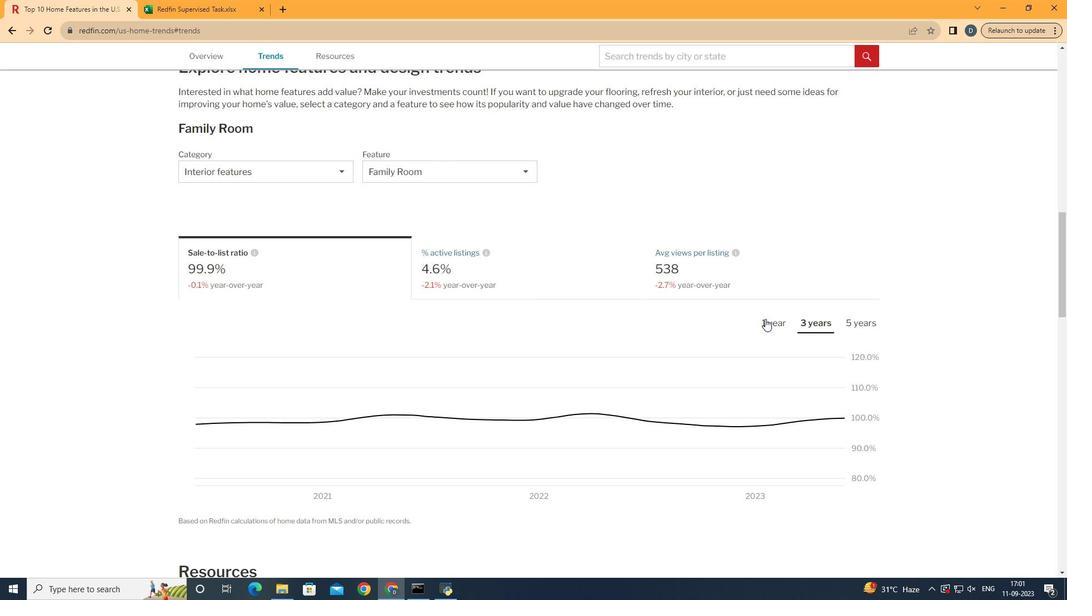 
Action: Mouse pressed left at (756, 325)
Screenshot: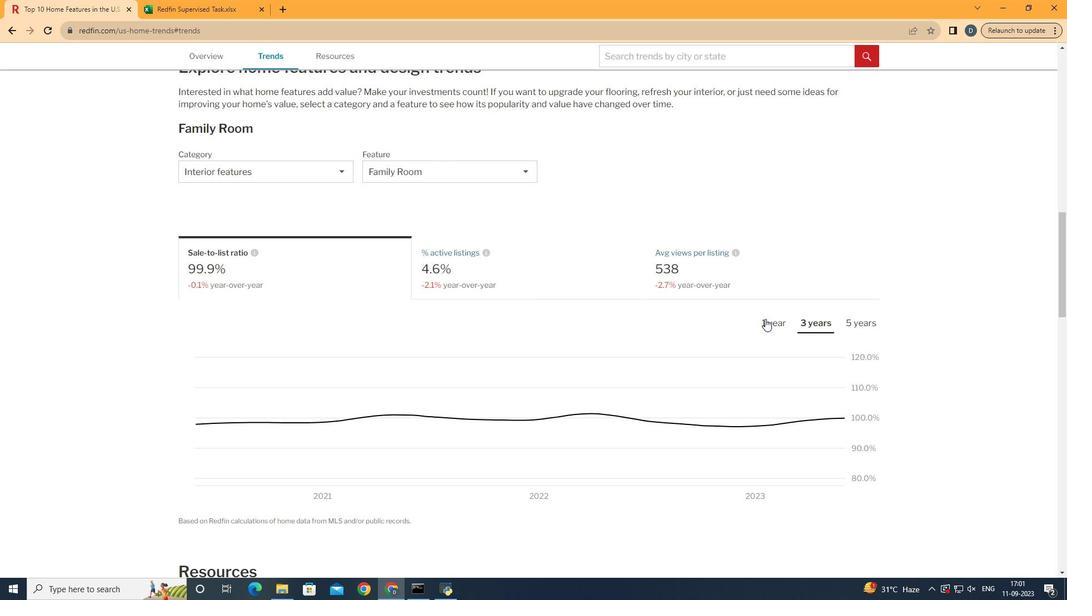 
Action: Mouse moved to (765, 318)
Screenshot: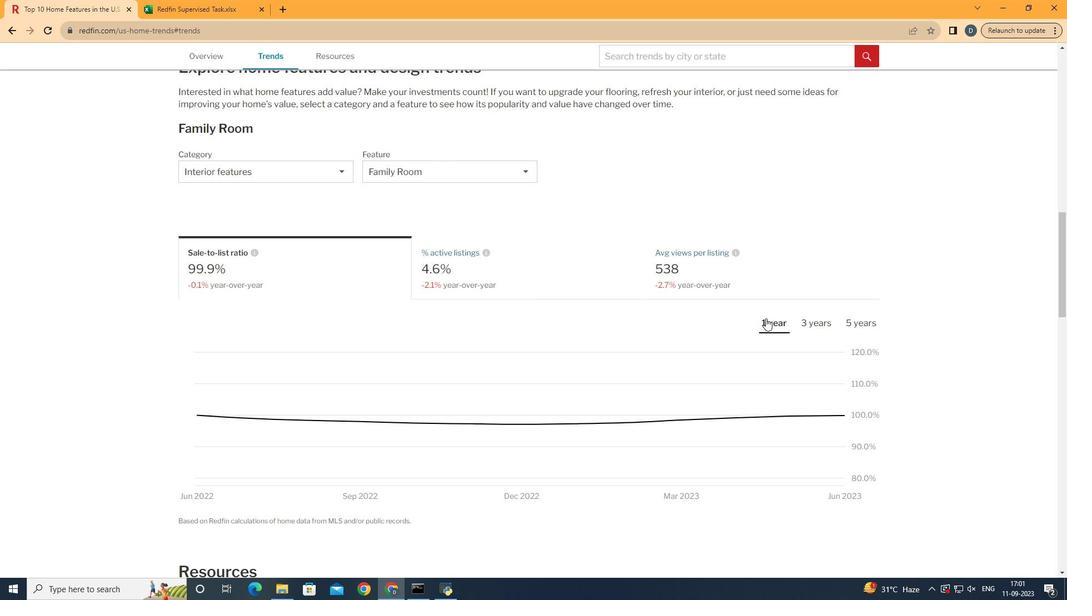 
Action: Mouse pressed left at (765, 318)
Screenshot: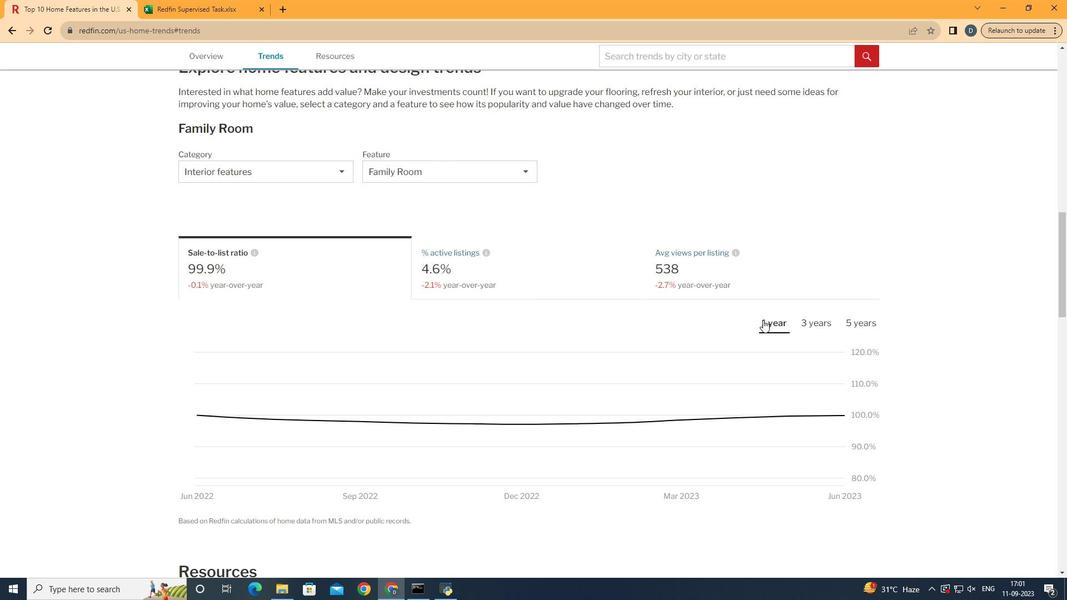 
Action: Mouse moved to (842, 414)
Screenshot: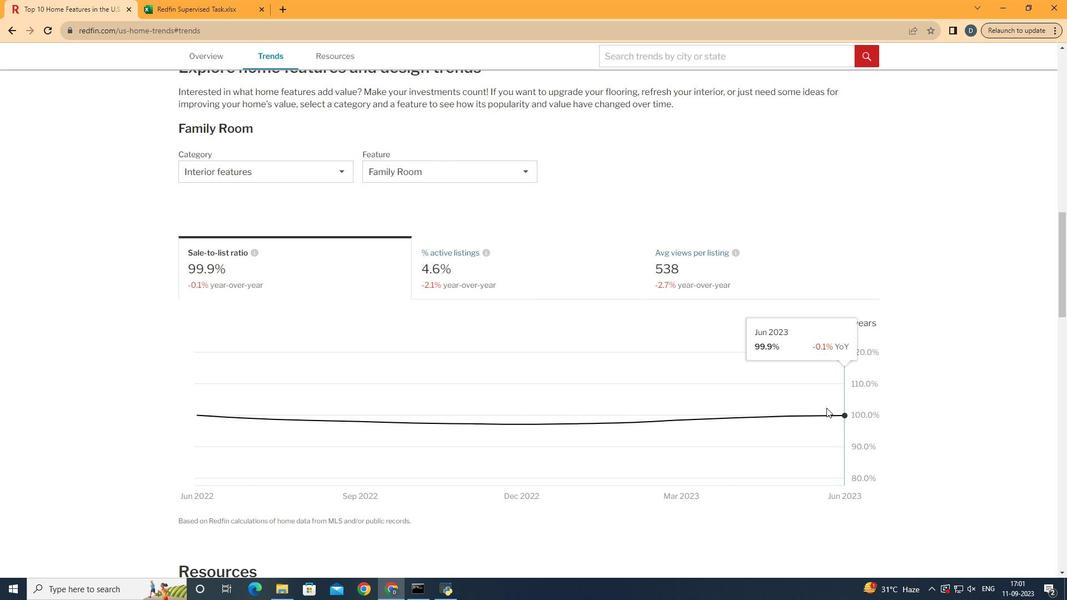 
